 Task: Open Card Mobile App Design Review in Board Newsletter Optimization Software to Workspace Event Production Services and add a team member Softage.4@softage.net, a label Purple, a checklist Podcasting, an attachment from your onedrive, a color Purple and finally, add a card description 'Create and send out employee engagement survey on company benefits' and a comment 'Let us approach this task with a sense of empowerment and autonomy, recognizing that we have the ability to make a difference.'. Add a start date 'Jan 04, 1900' with a due date 'Jan 11, 1900'
Action: Mouse moved to (293, 167)
Screenshot: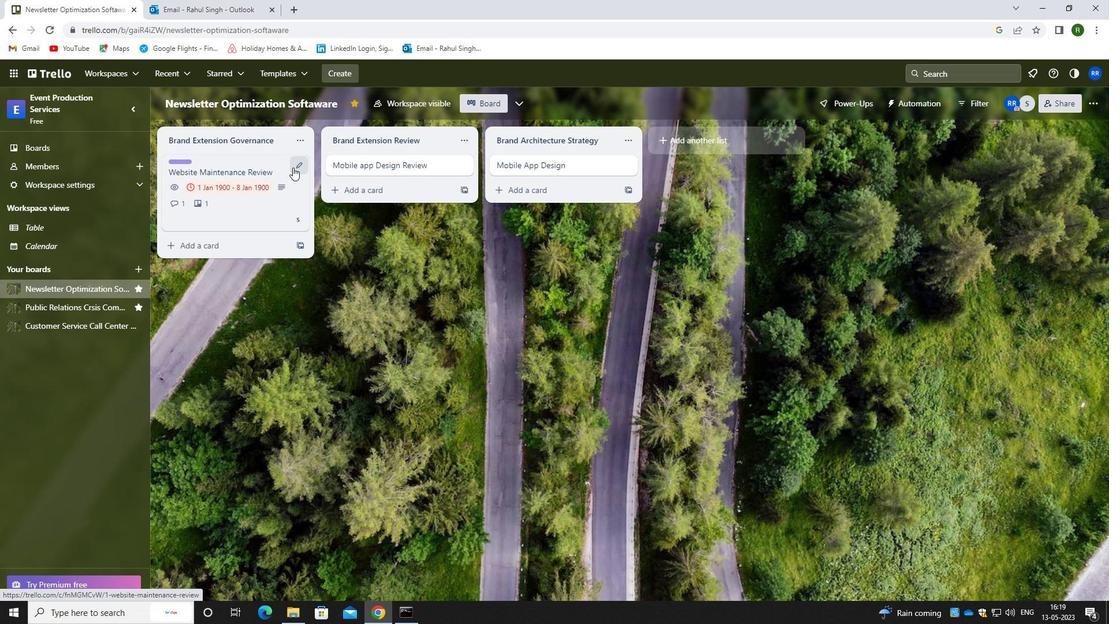 
Action: Mouse pressed left at (293, 167)
Screenshot: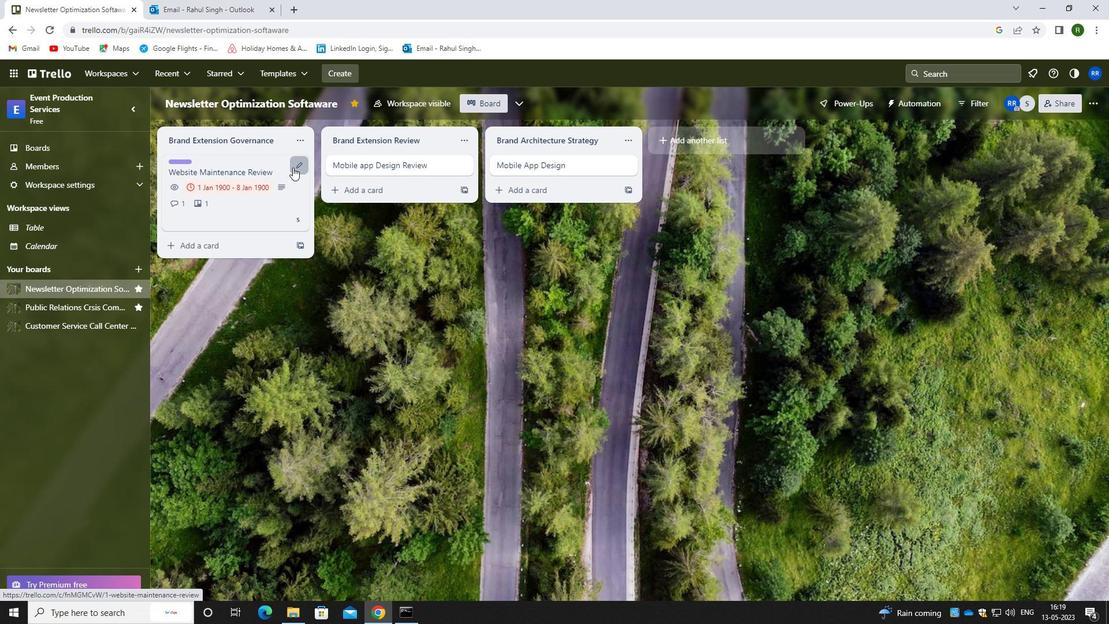 
Action: Mouse moved to (331, 347)
Screenshot: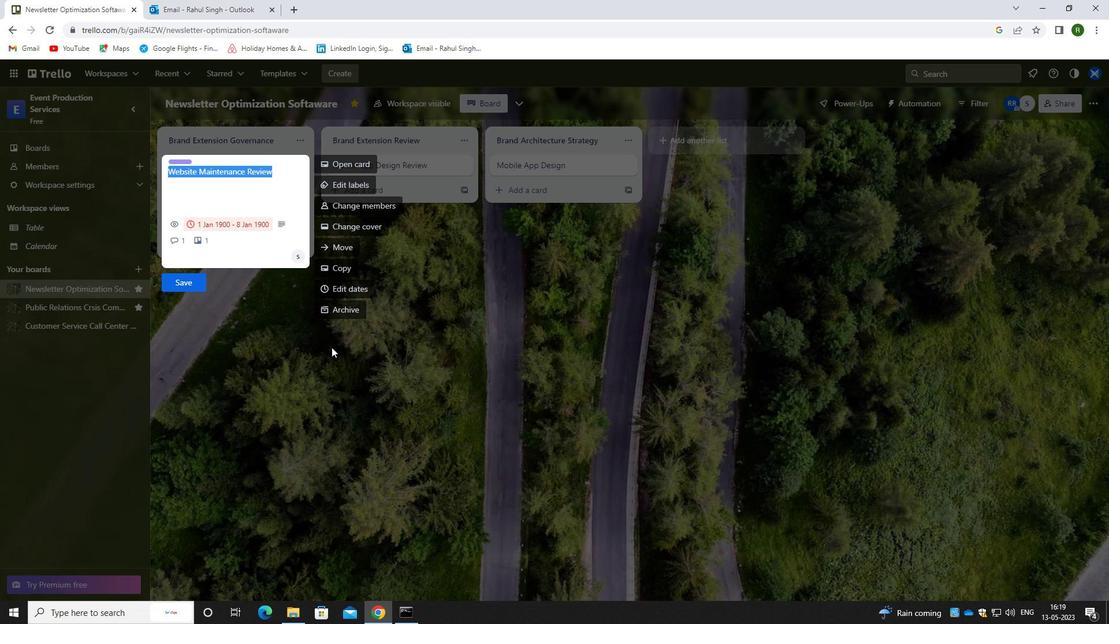 
Action: Mouse pressed left at (331, 347)
Screenshot: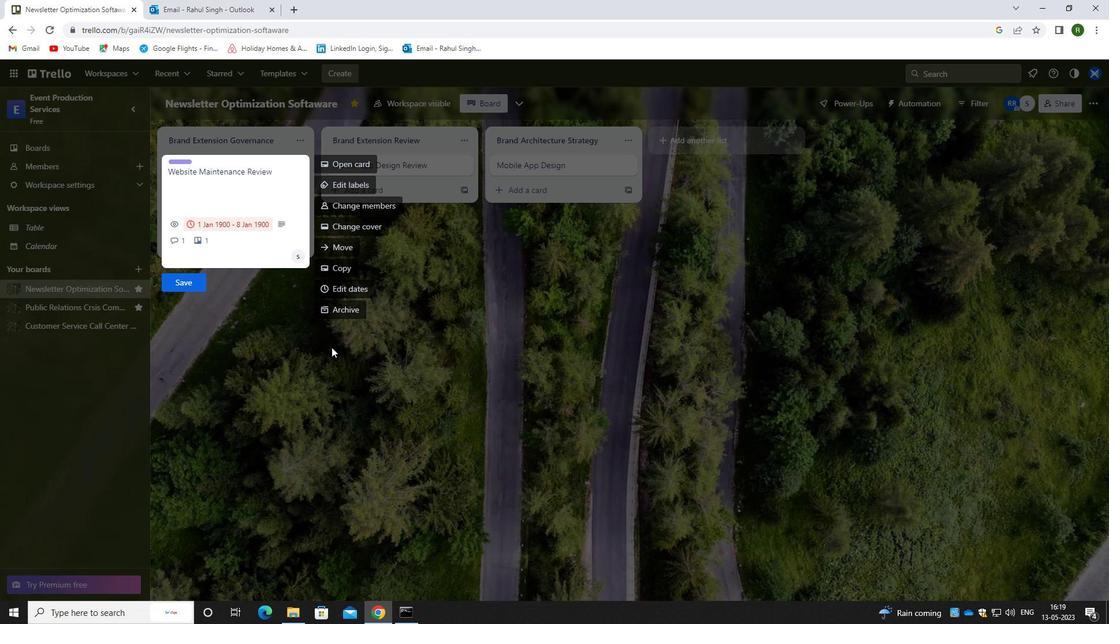 
Action: Mouse moved to (457, 163)
Screenshot: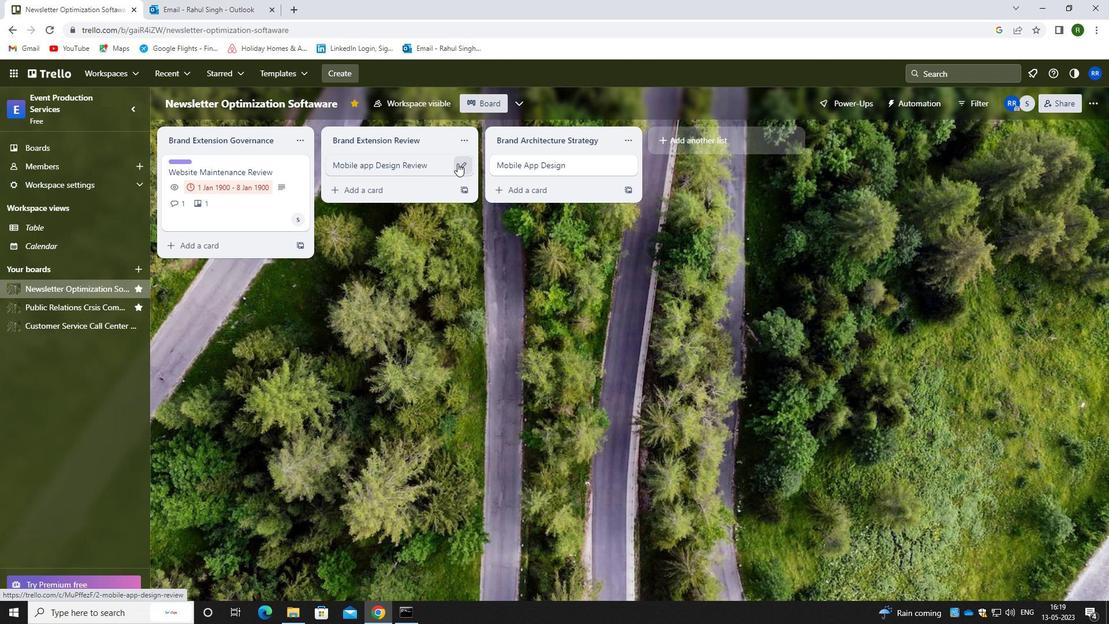 
Action: Mouse pressed left at (457, 163)
Screenshot: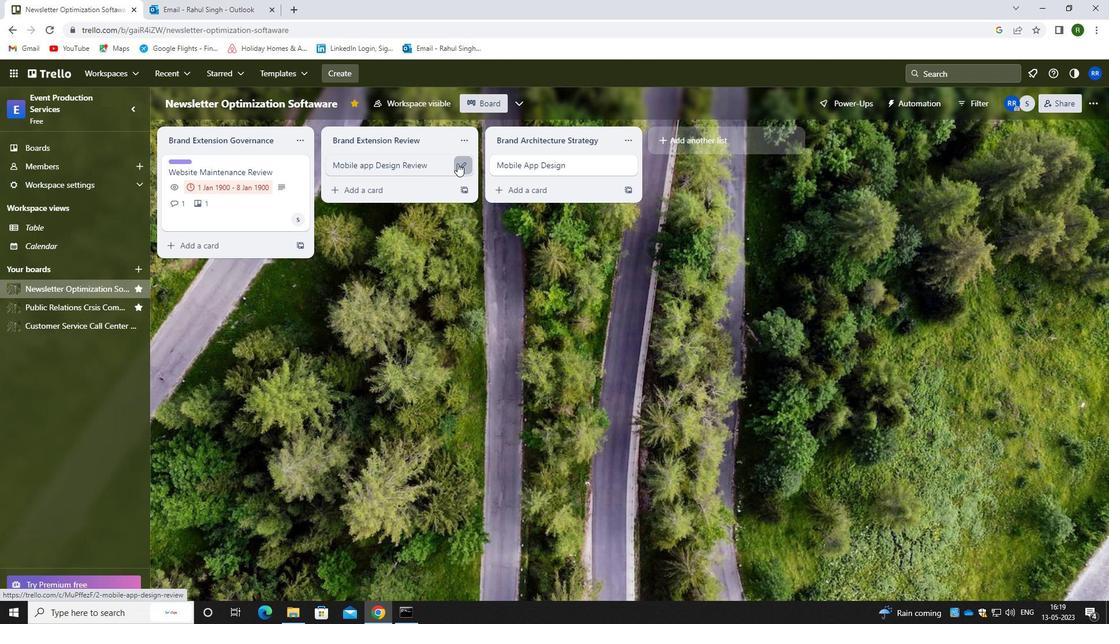 
Action: Mouse moved to (518, 170)
Screenshot: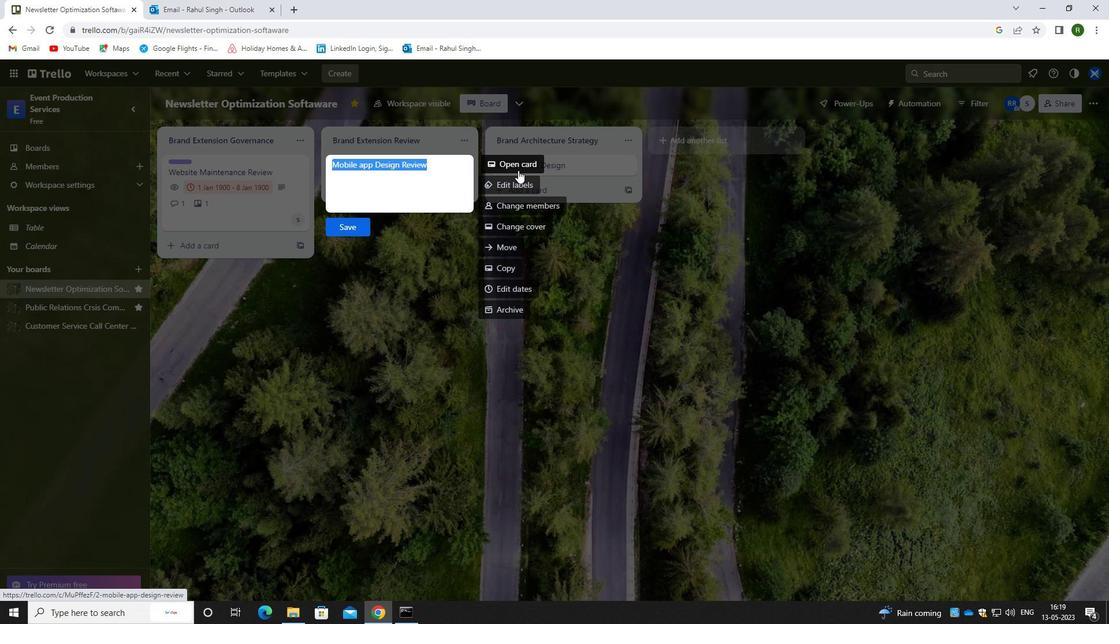 
Action: Mouse pressed left at (518, 170)
Screenshot: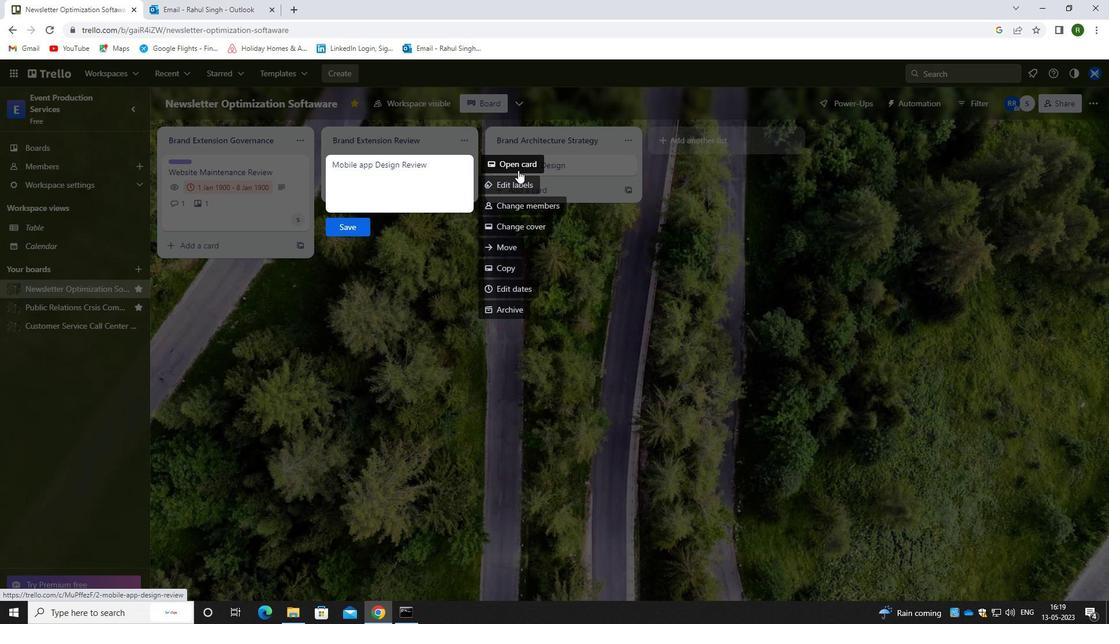 
Action: Mouse moved to (706, 202)
Screenshot: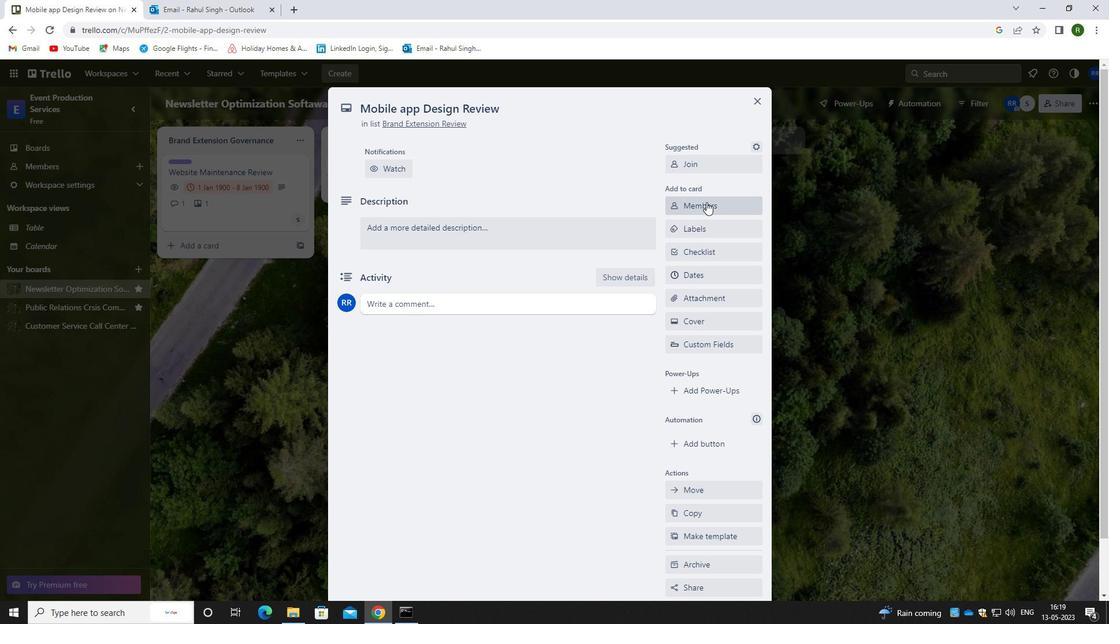 
Action: Mouse pressed left at (706, 202)
Screenshot: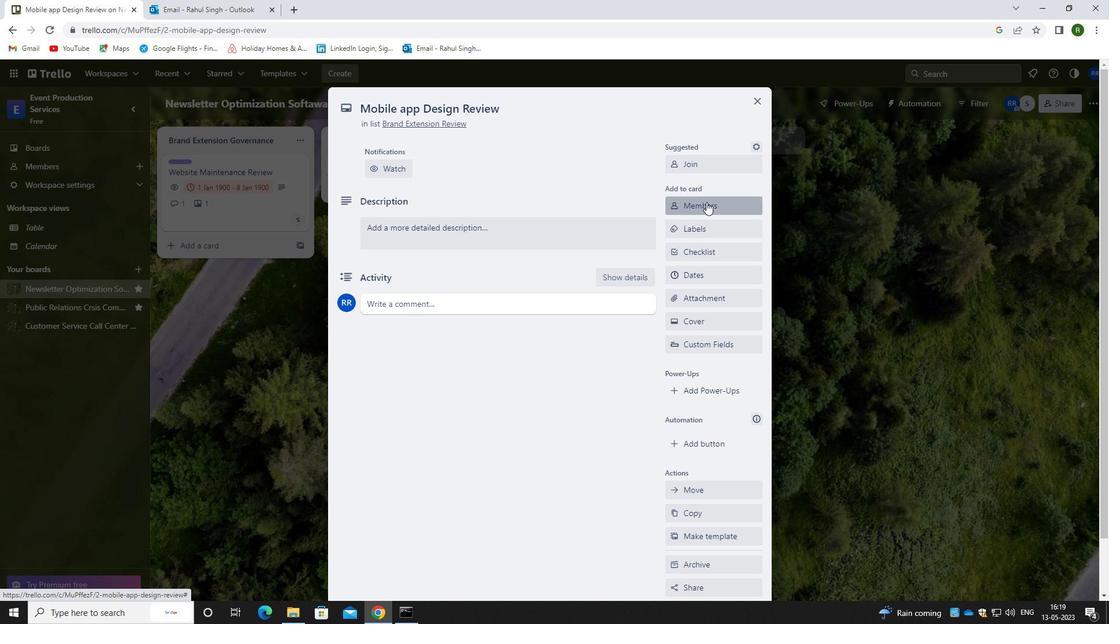 
Action: Mouse moved to (547, 207)
Screenshot: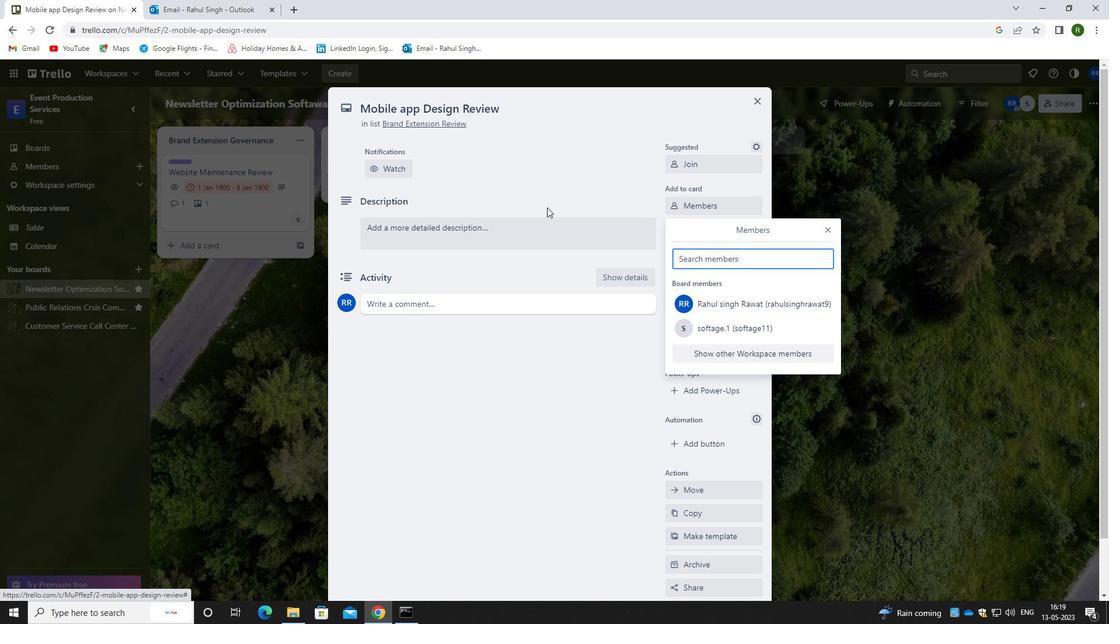 
Action: Key pressed <Key.caps_lock>s<Key.caps_lock>oftage.4<Key.shift>@SOFTAGE.NET
Screenshot: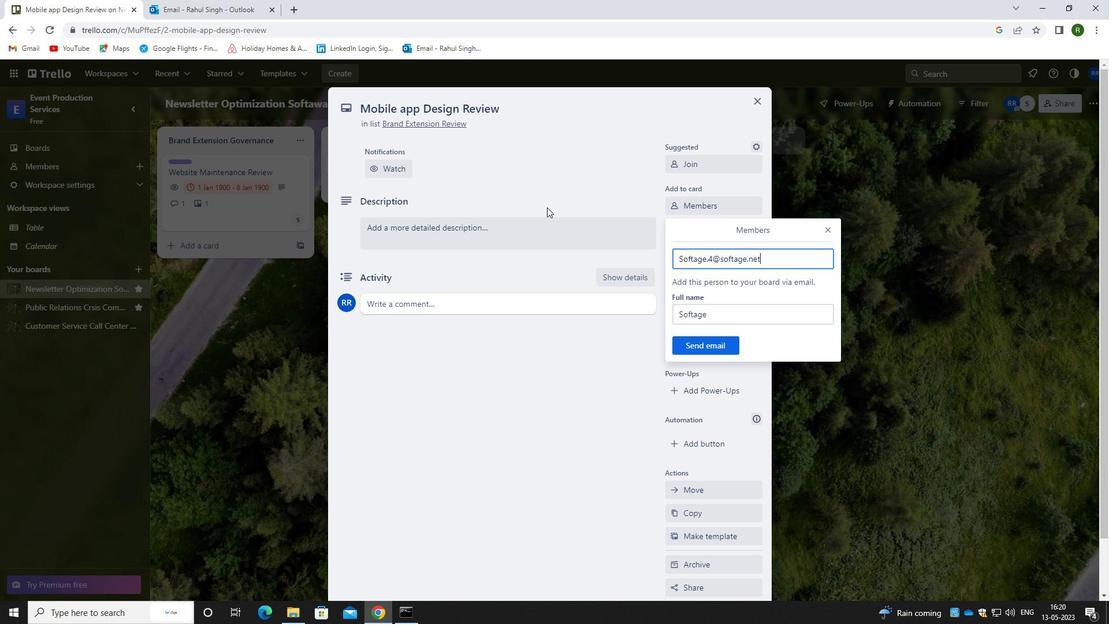 
Action: Mouse moved to (699, 347)
Screenshot: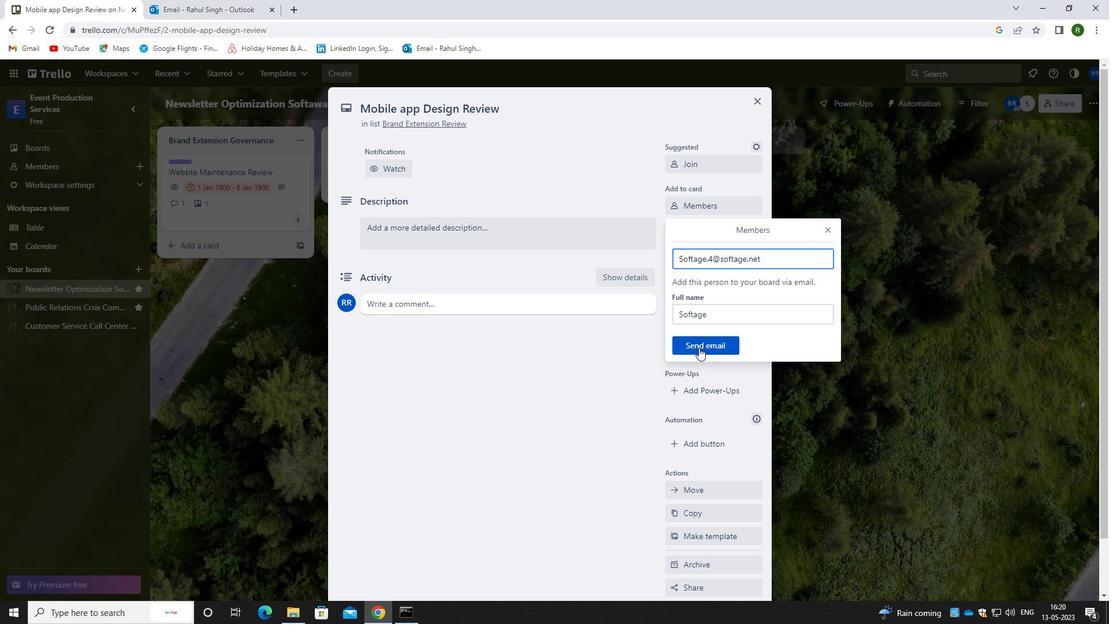 
Action: Mouse pressed left at (699, 347)
Screenshot: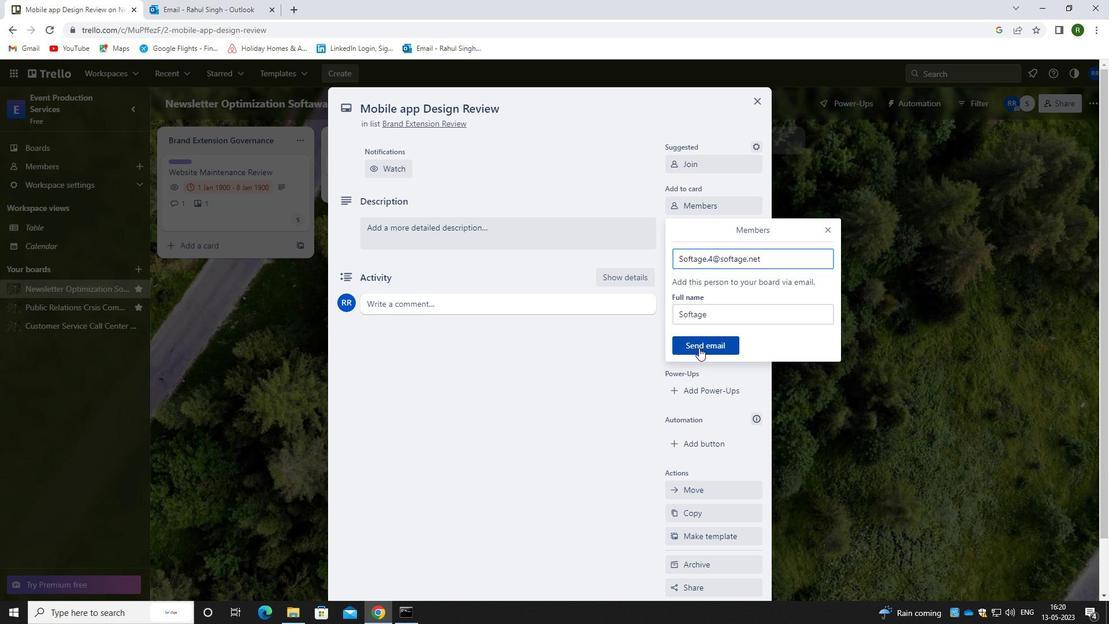 
Action: Mouse moved to (498, 361)
Screenshot: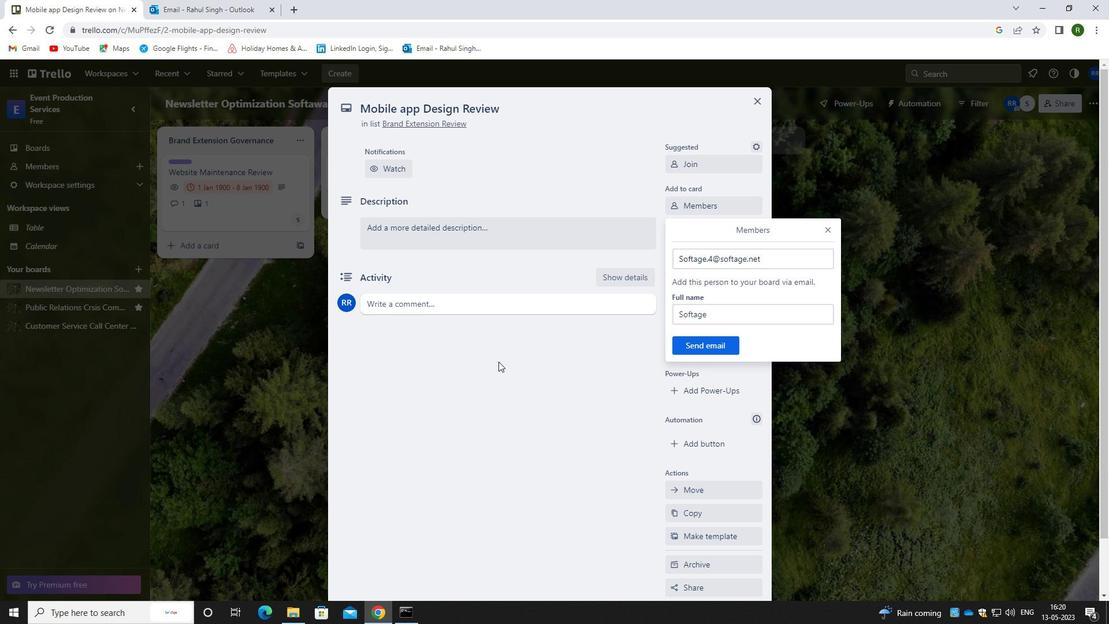 
Action: Mouse pressed left at (498, 361)
Screenshot: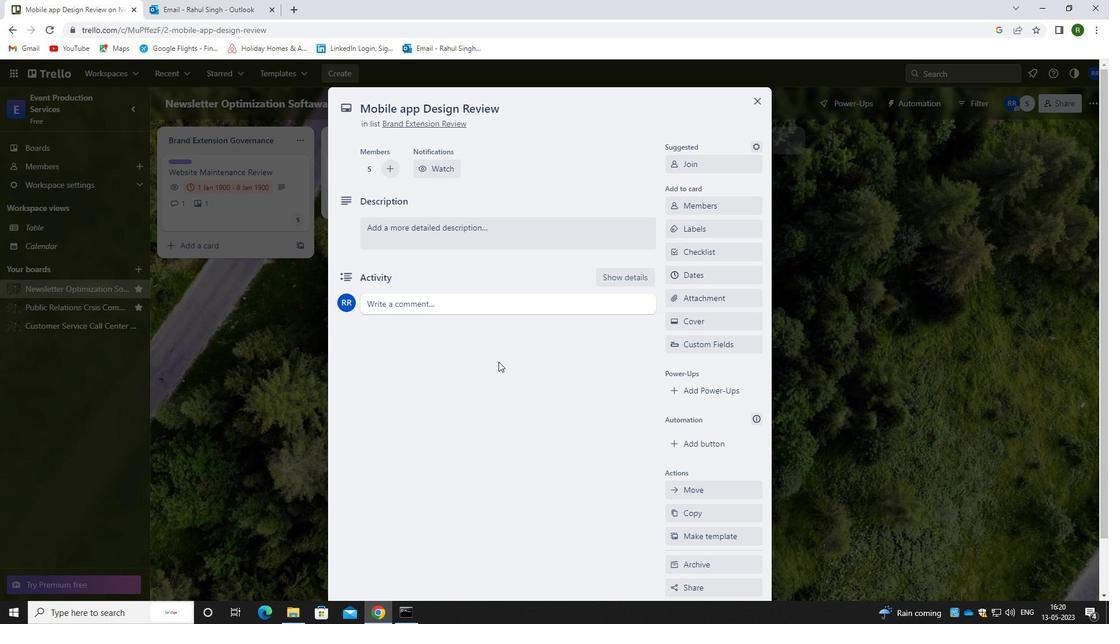 
Action: Mouse moved to (702, 229)
Screenshot: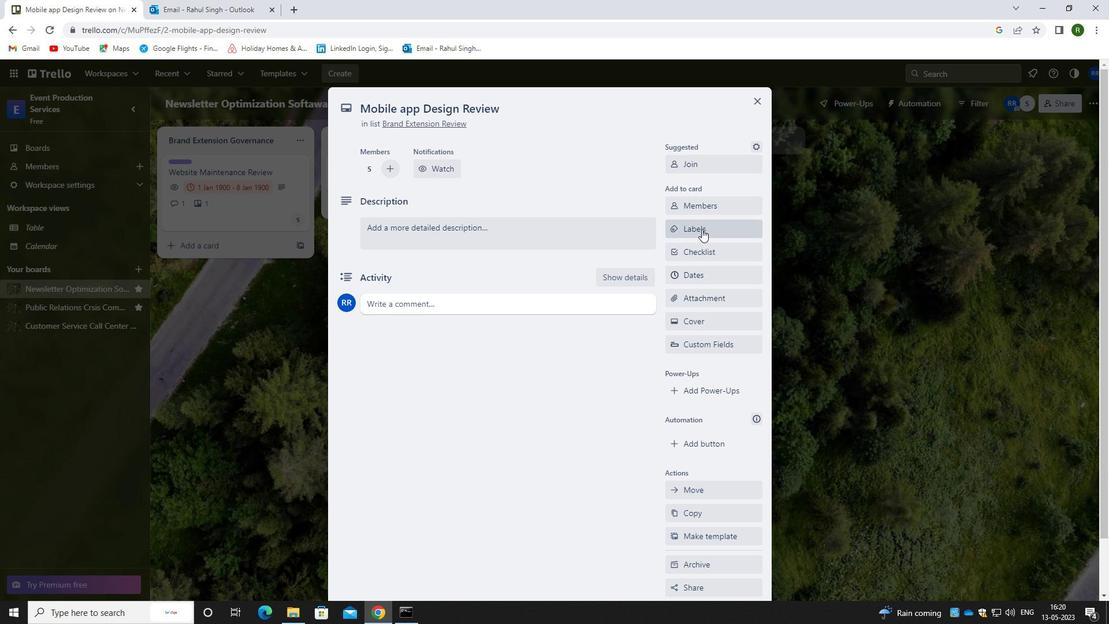 
Action: Mouse pressed left at (702, 229)
Screenshot: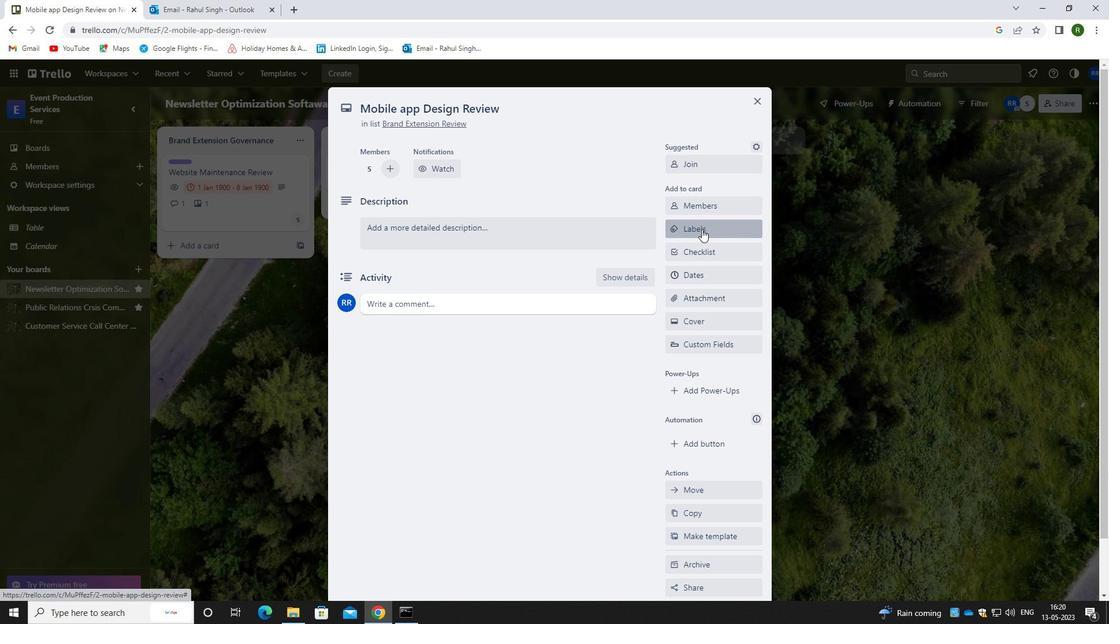 
Action: Mouse moved to (644, 342)
Screenshot: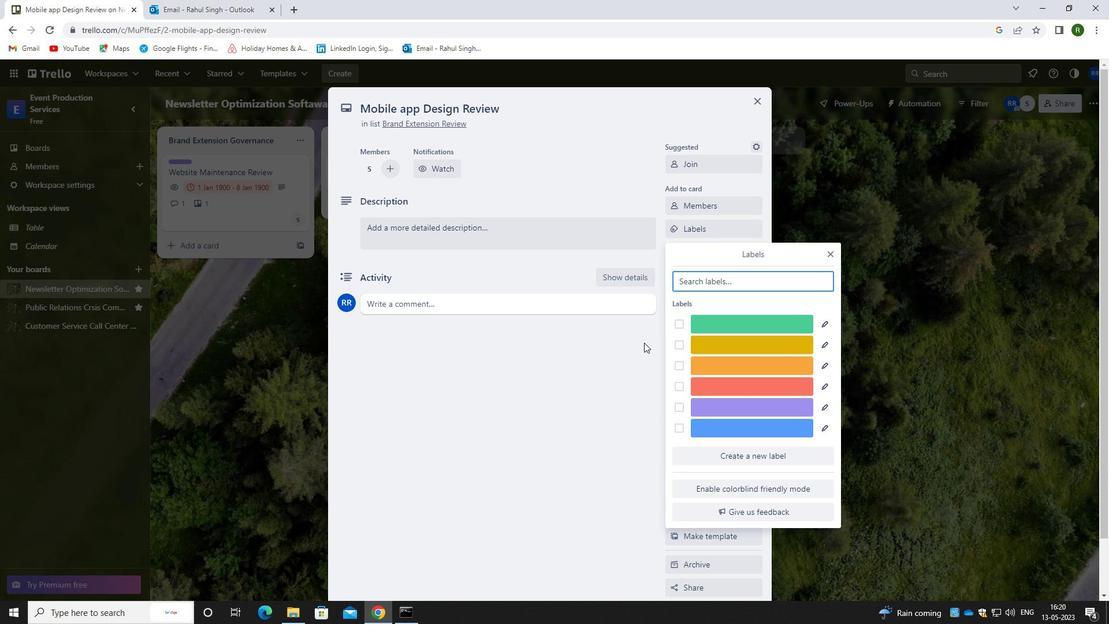 
Action: Key pressed PURPLE
Screenshot: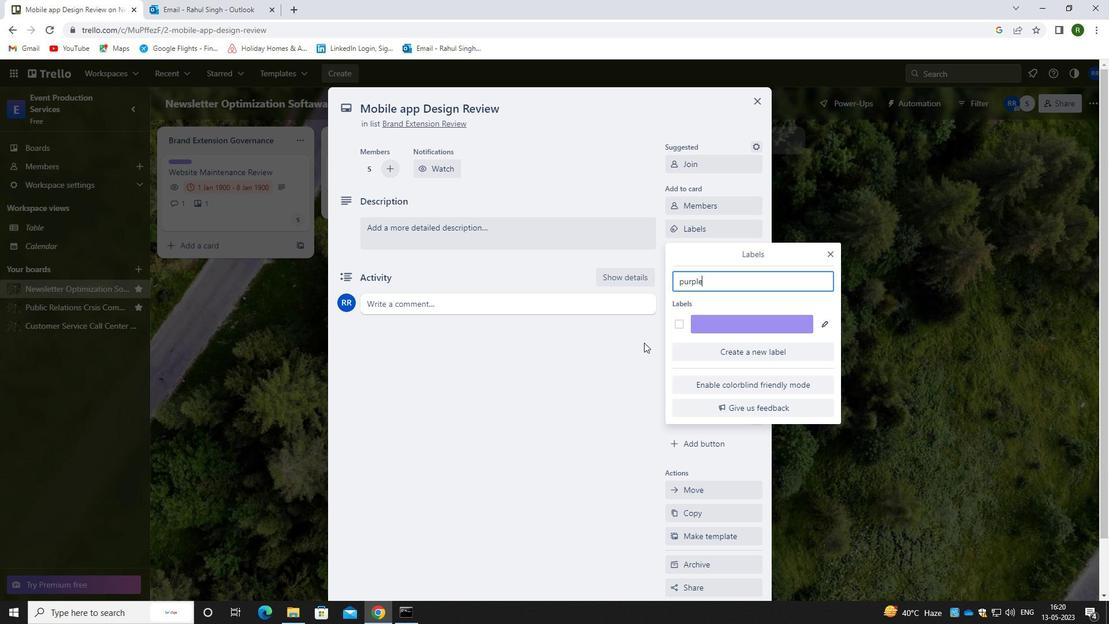 
Action: Mouse moved to (681, 327)
Screenshot: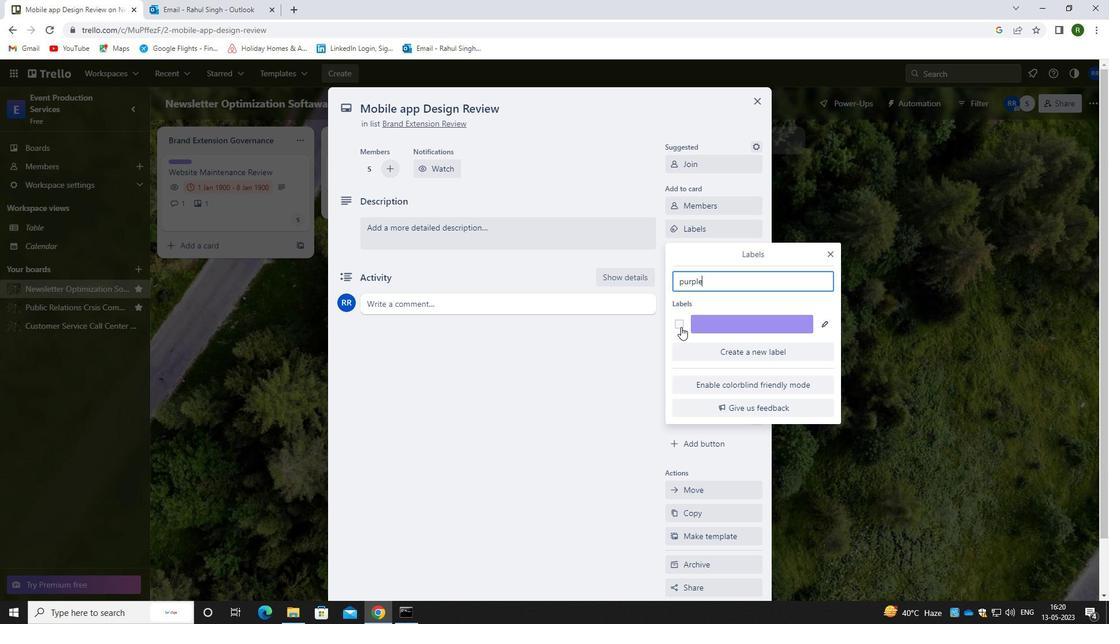 
Action: Mouse pressed left at (681, 327)
Screenshot: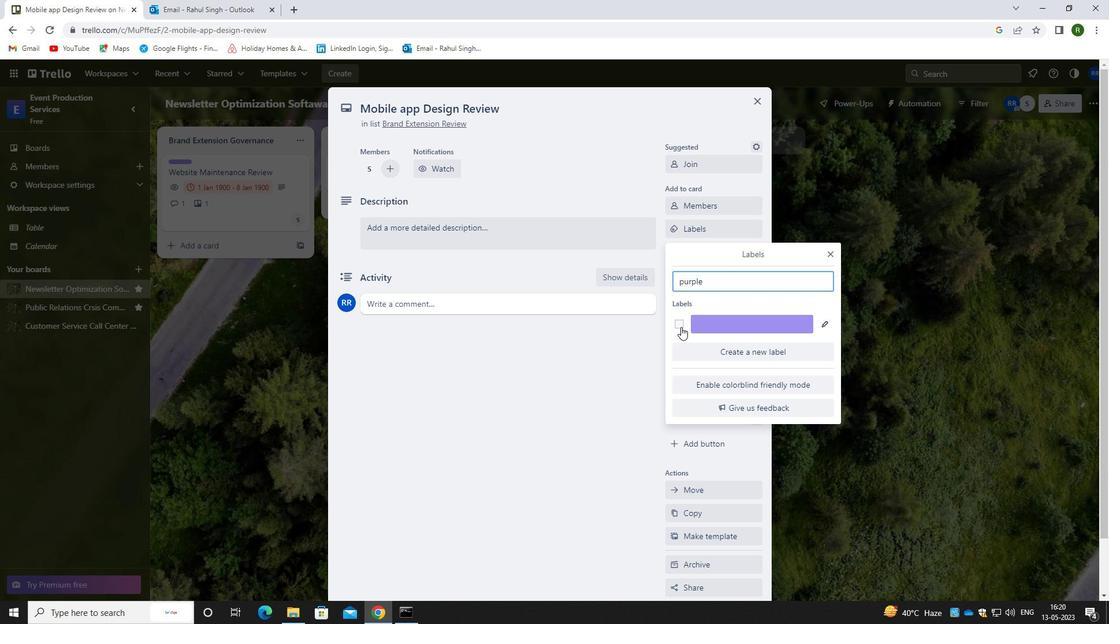 
Action: Mouse moved to (567, 385)
Screenshot: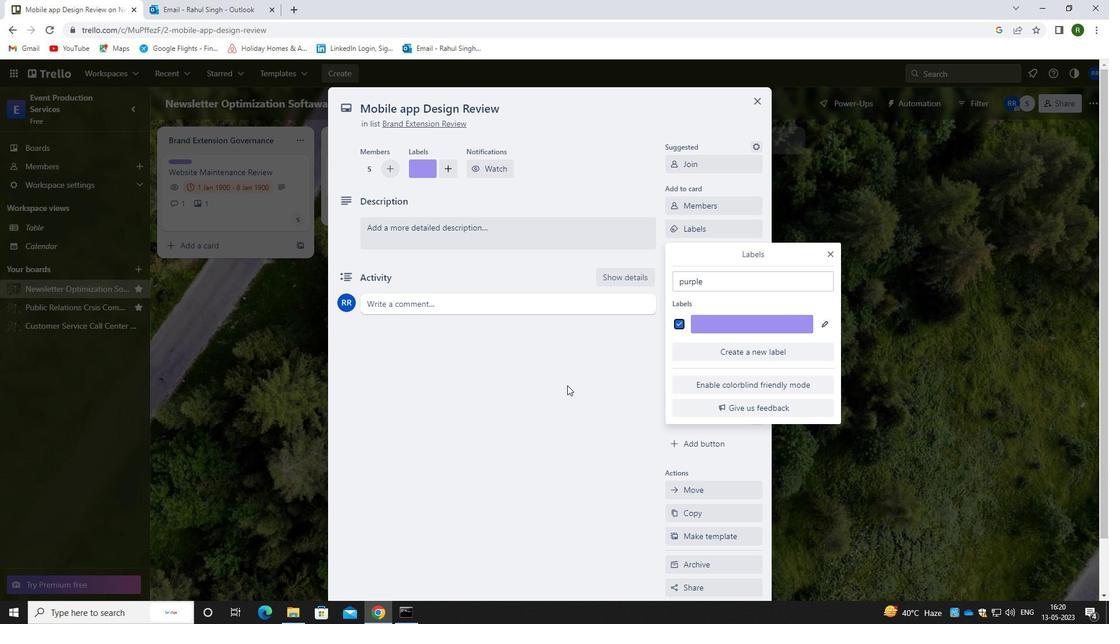 
Action: Mouse pressed left at (567, 385)
Screenshot: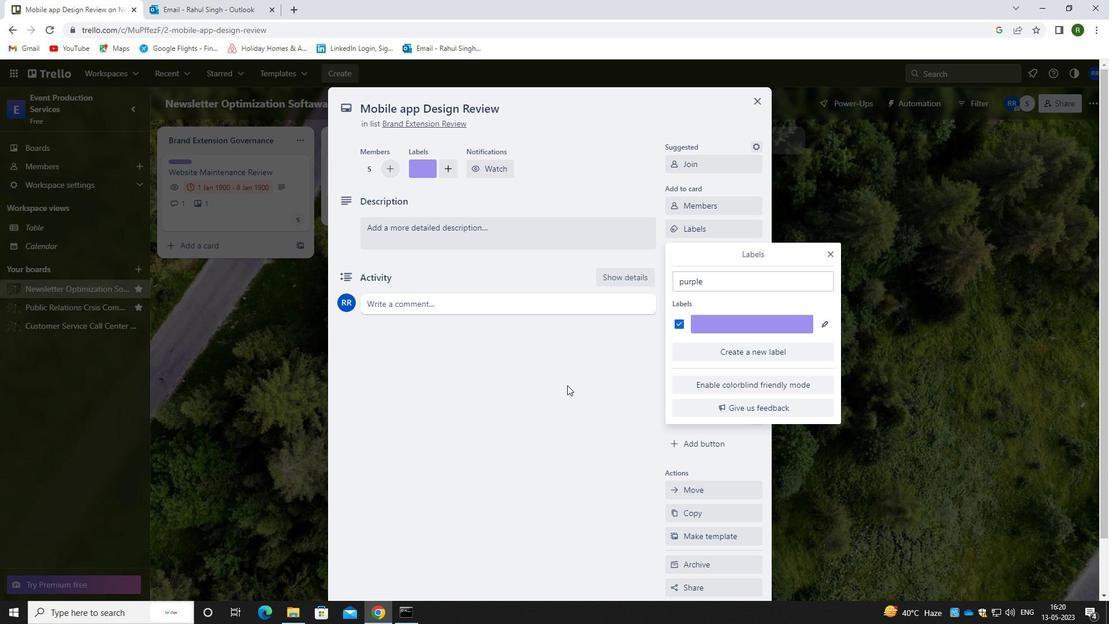 
Action: Mouse moved to (704, 252)
Screenshot: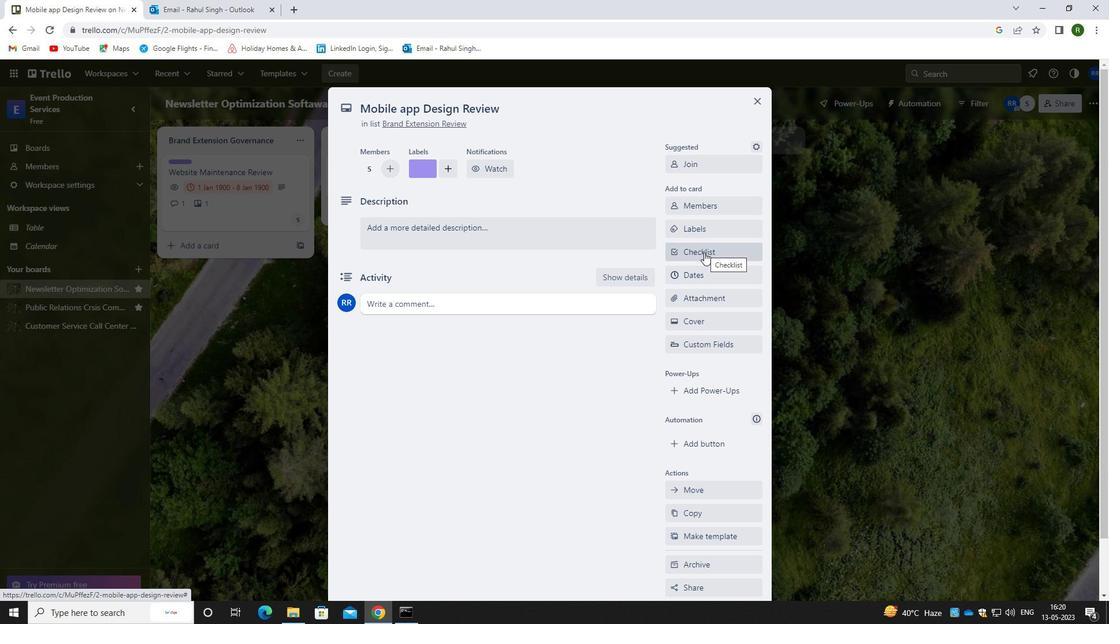 
Action: Mouse pressed left at (704, 252)
Screenshot: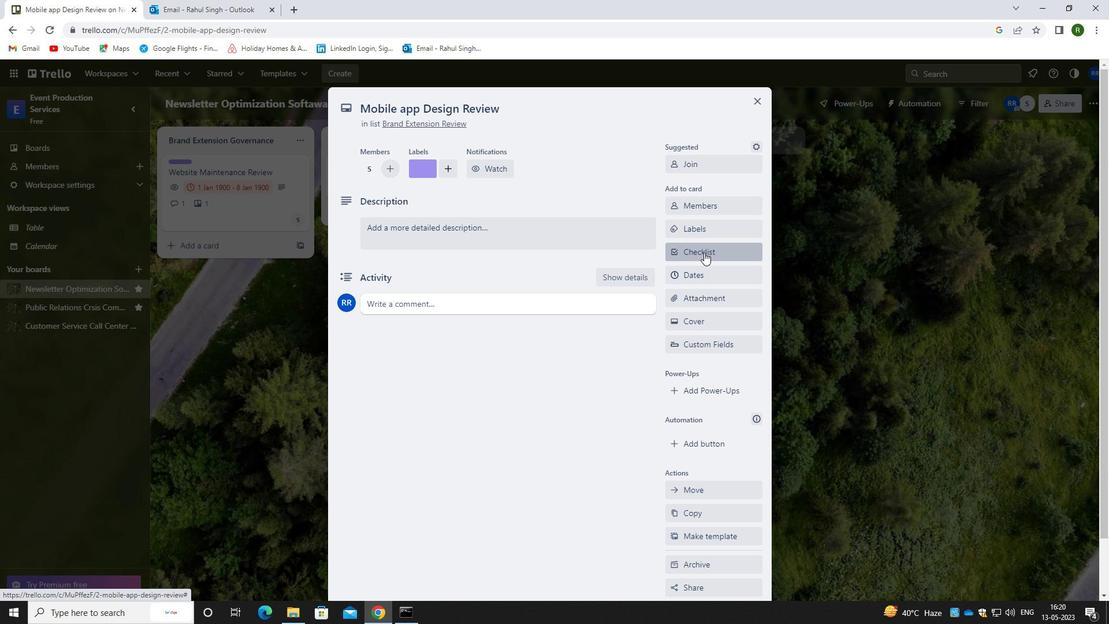 
Action: Mouse moved to (672, 263)
Screenshot: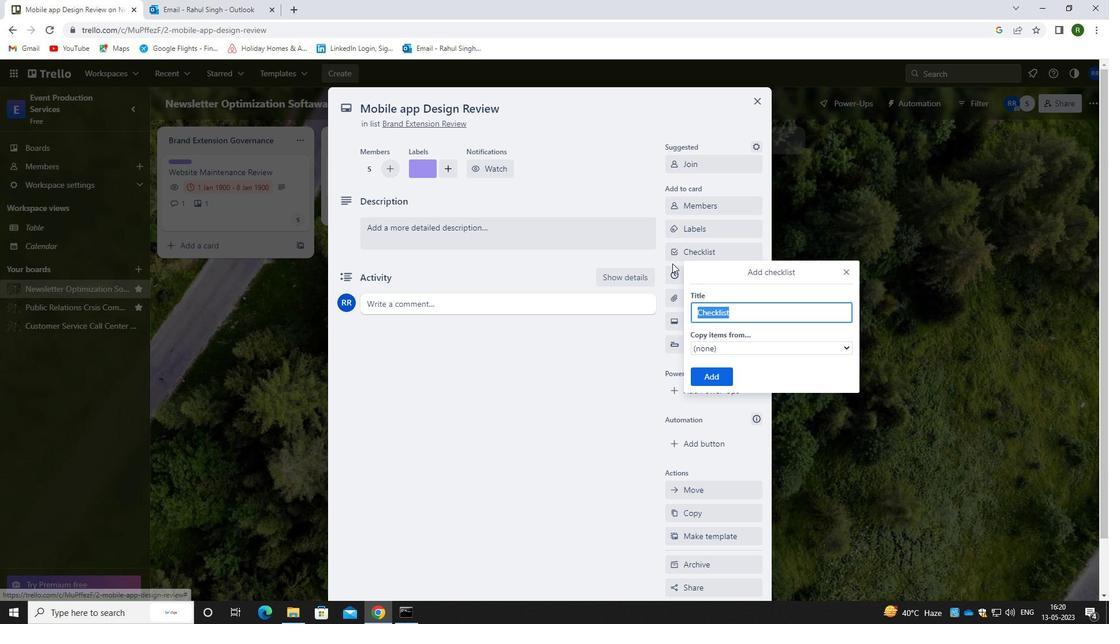 
Action: Key pressed <Key.shift>PODCASTING
Screenshot: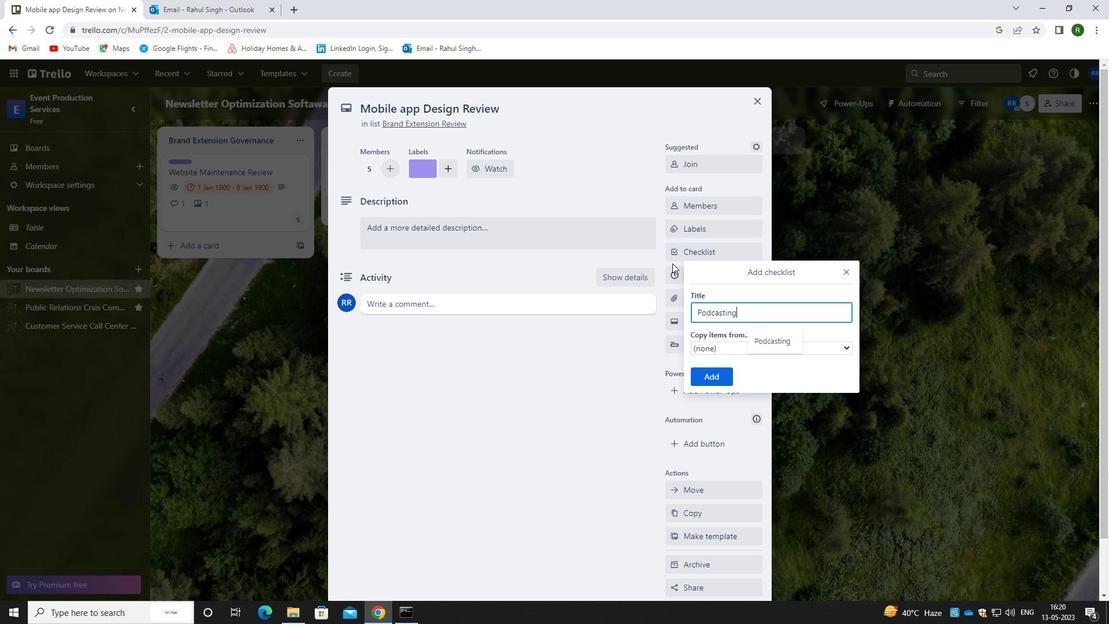 
Action: Mouse moved to (722, 376)
Screenshot: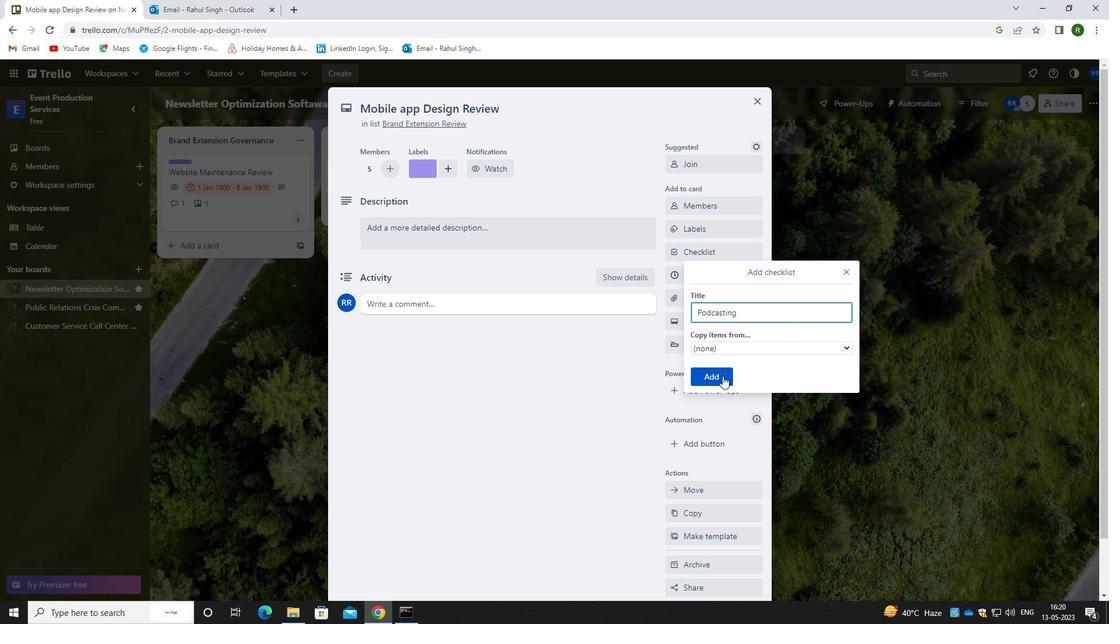 
Action: Mouse pressed left at (722, 376)
Screenshot: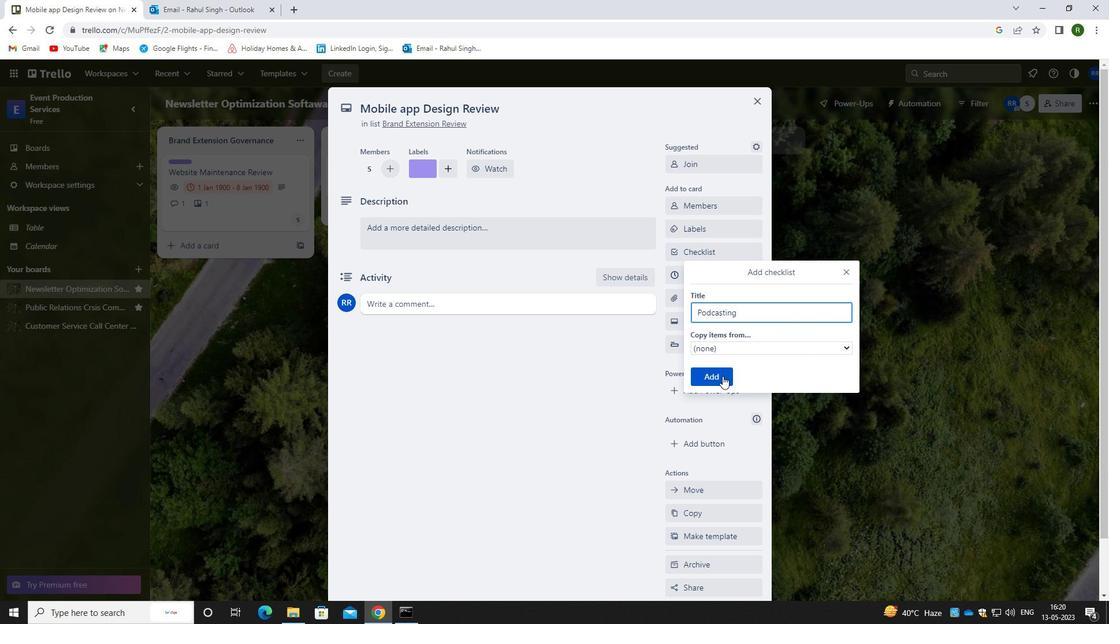 
Action: Mouse moved to (703, 297)
Screenshot: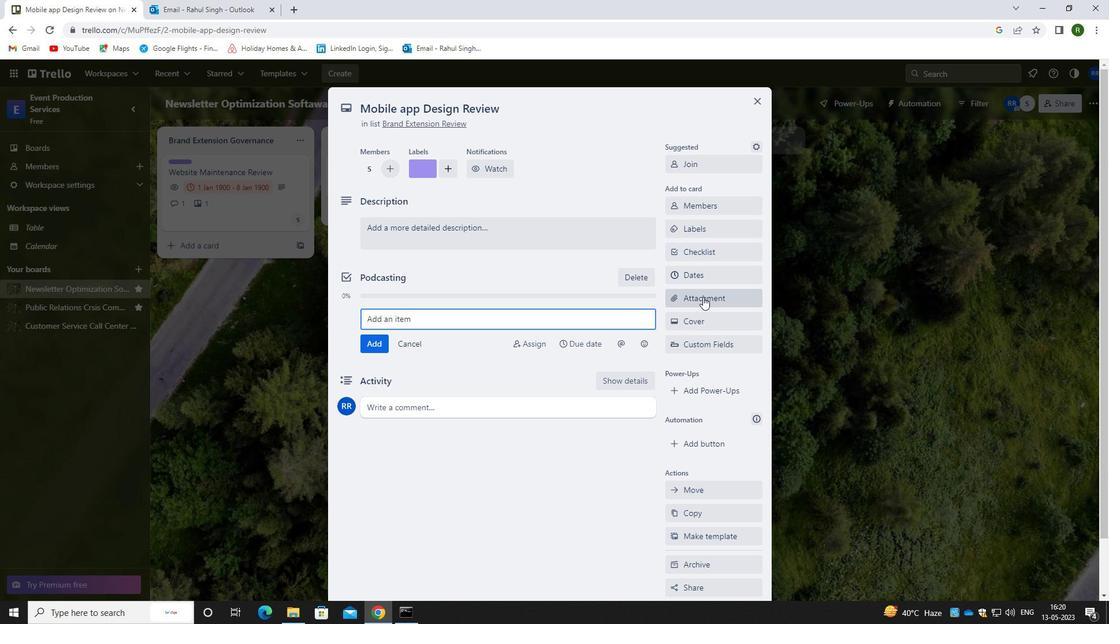 
Action: Mouse pressed left at (703, 297)
Screenshot: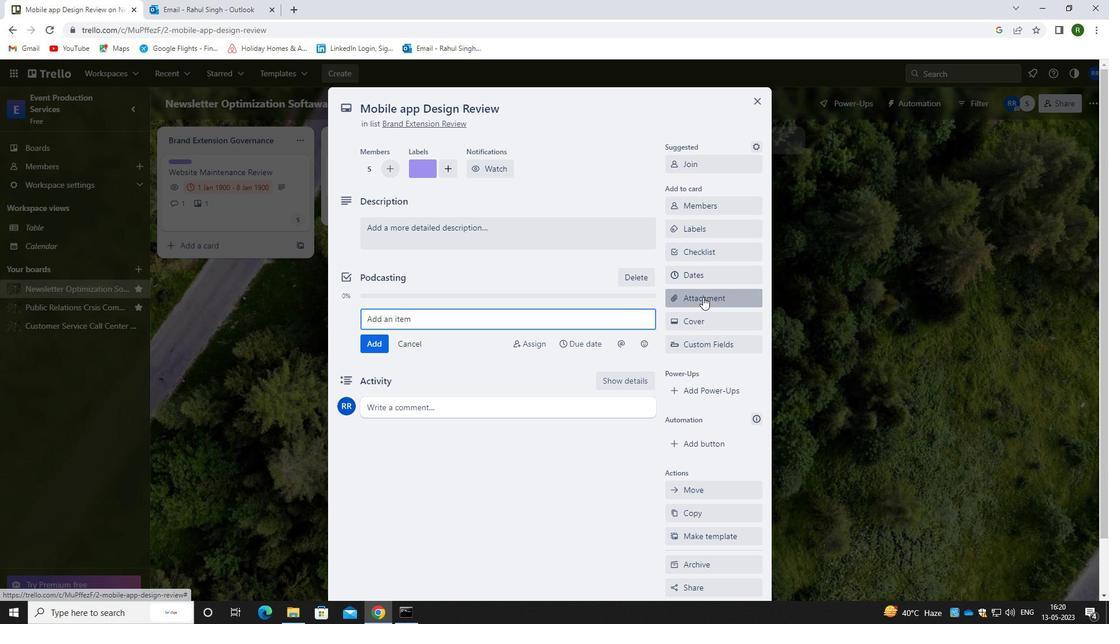 
Action: Mouse moved to (705, 437)
Screenshot: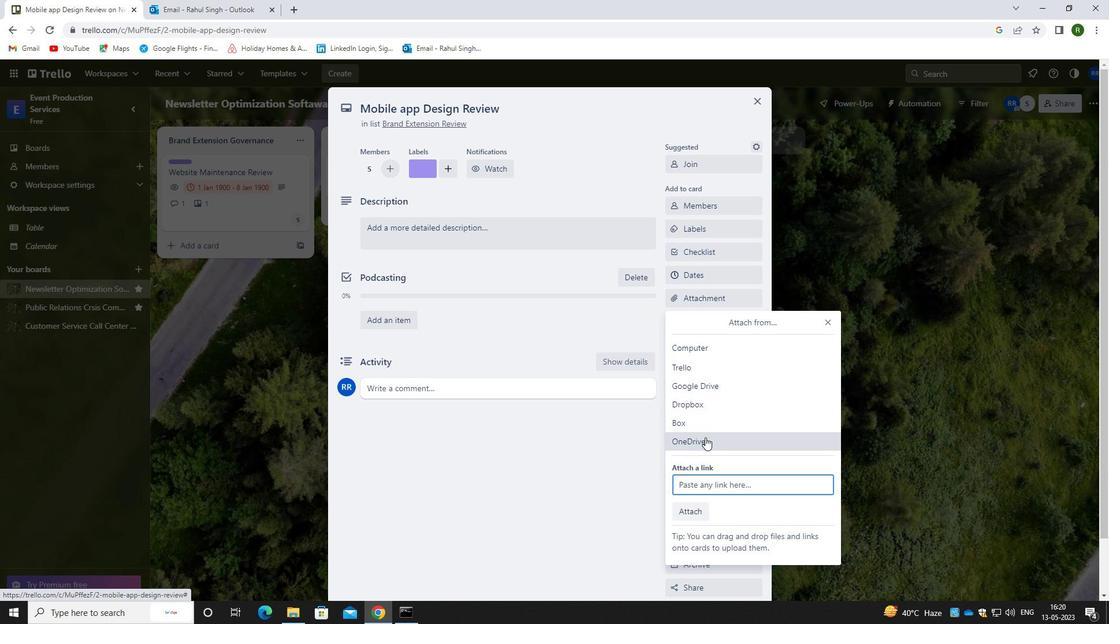 
Action: Mouse pressed left at (705, 437)
Screenshot: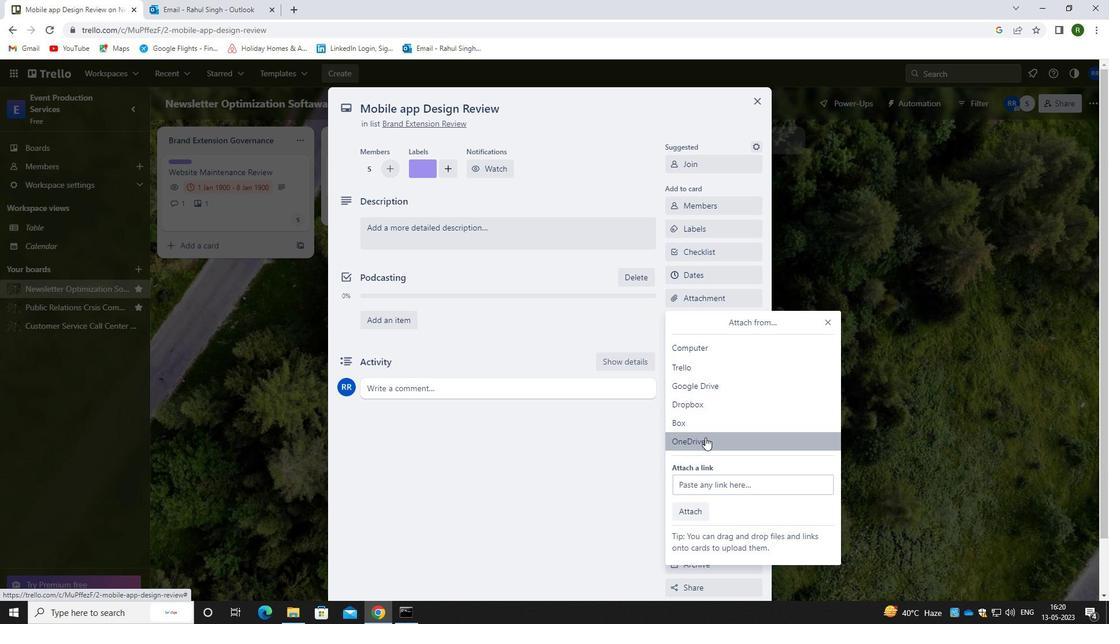 
Action: Mouse moved to (348, 423)
Screenshot: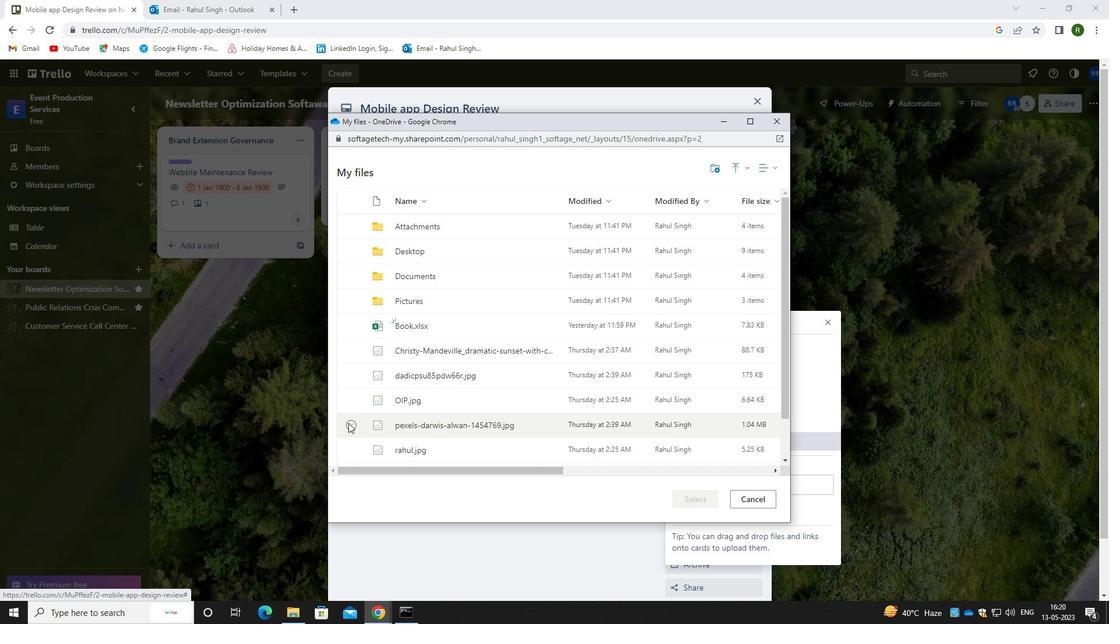 
Action: Mouse pressed left at (348, 423)
Screenshot: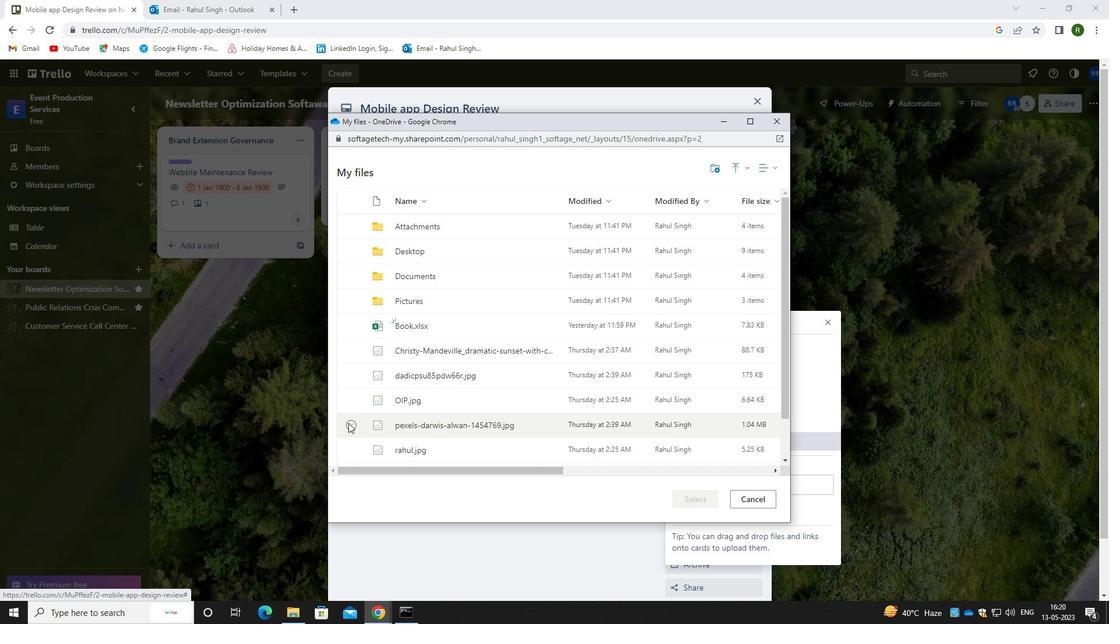 
Action: Mouse moved to (681, 502)
Screenshot: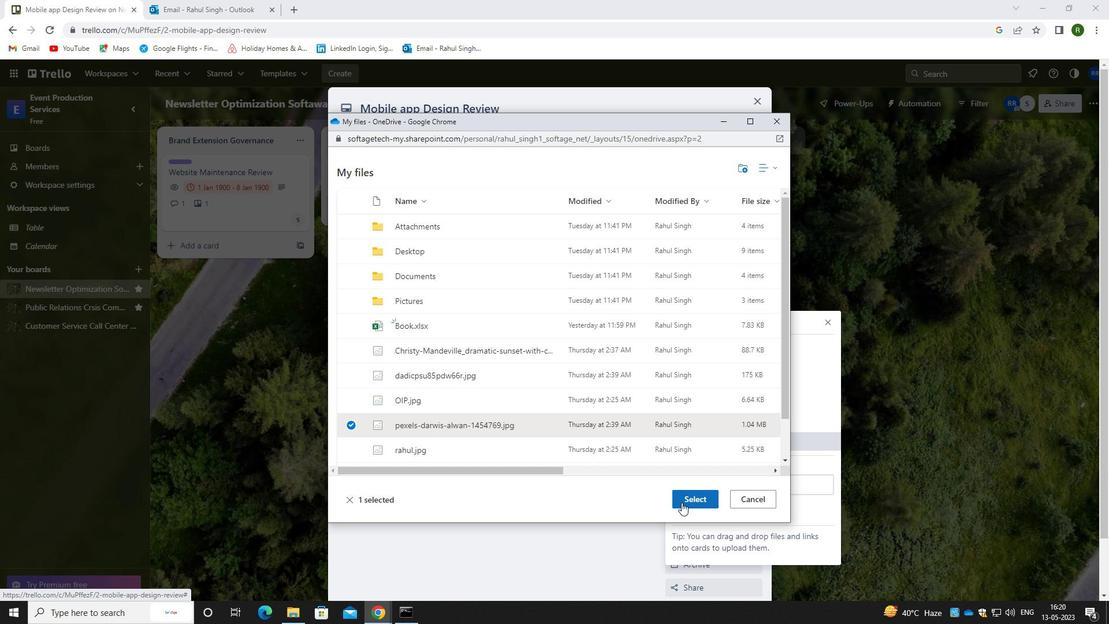
Action: Mouse pressed left at (681, 502)
Screenshot: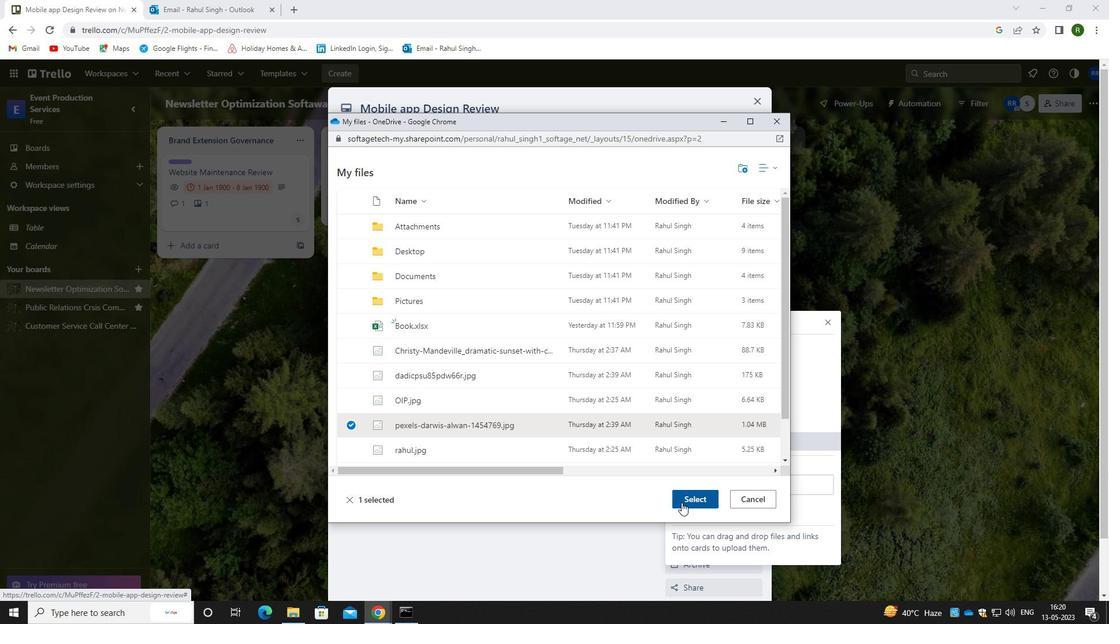 
Action: Mouse moved to (408, 234)
Screenshot: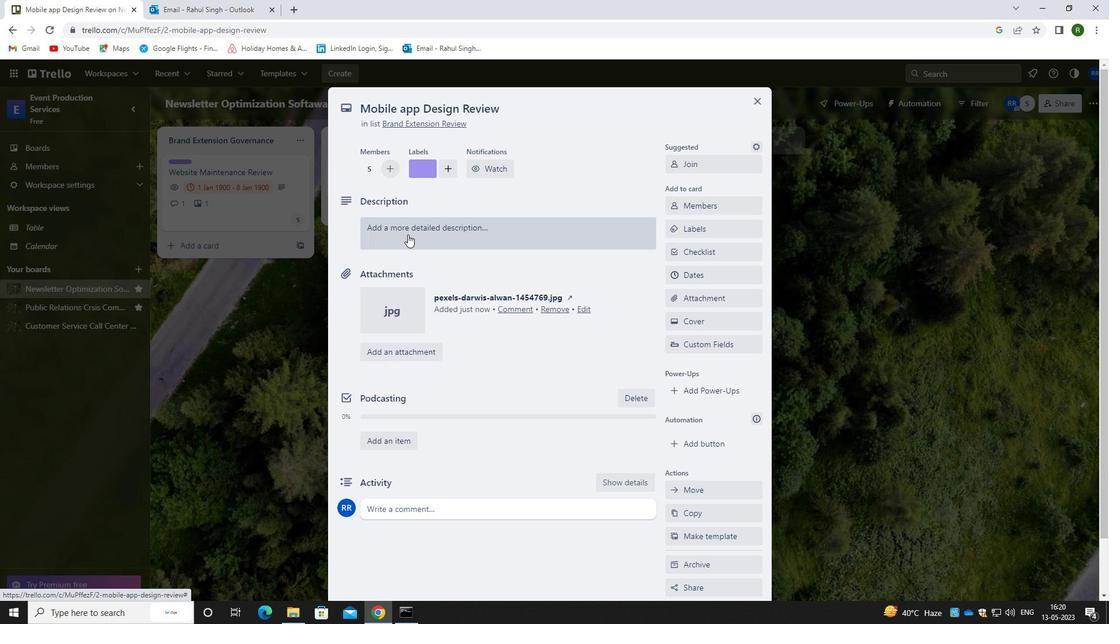 
Action: Mouse pressed left at (408, 234)
Screenshot: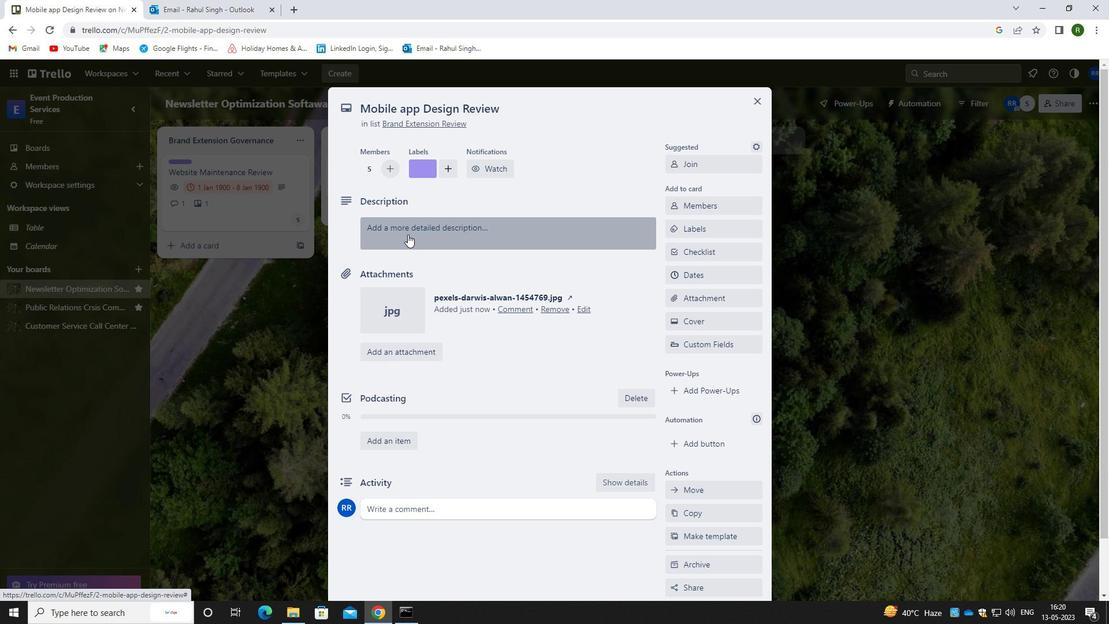 
Action: Mouse moved to (497, 275)
Screenshot: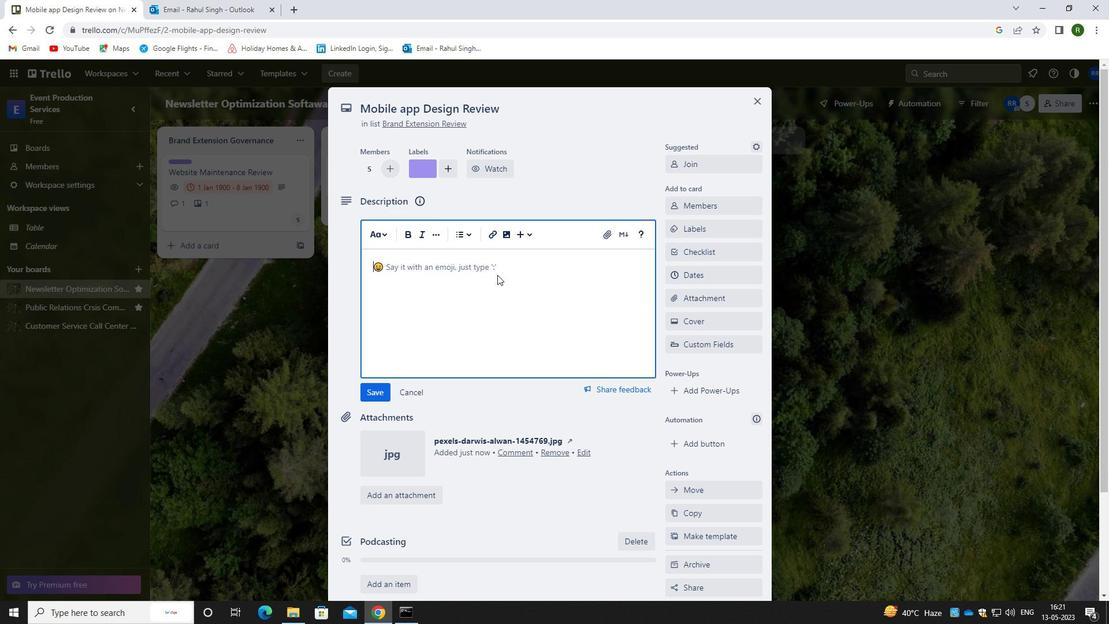 
Action: Key pressed <Key.caps_lock>C<Key.caps_lock>REATE<Key.space>AND<Key.space>SEND<Key.space>OUR<Key.backspace>T<Key.space>EMPLOYEE<Key.space>ENGAGEMENT<Key.space>U<Key.backspace>SURVEY<Key.space>ON<Key.space>COMPANY<Key.space>BENIFITS
Screenshot: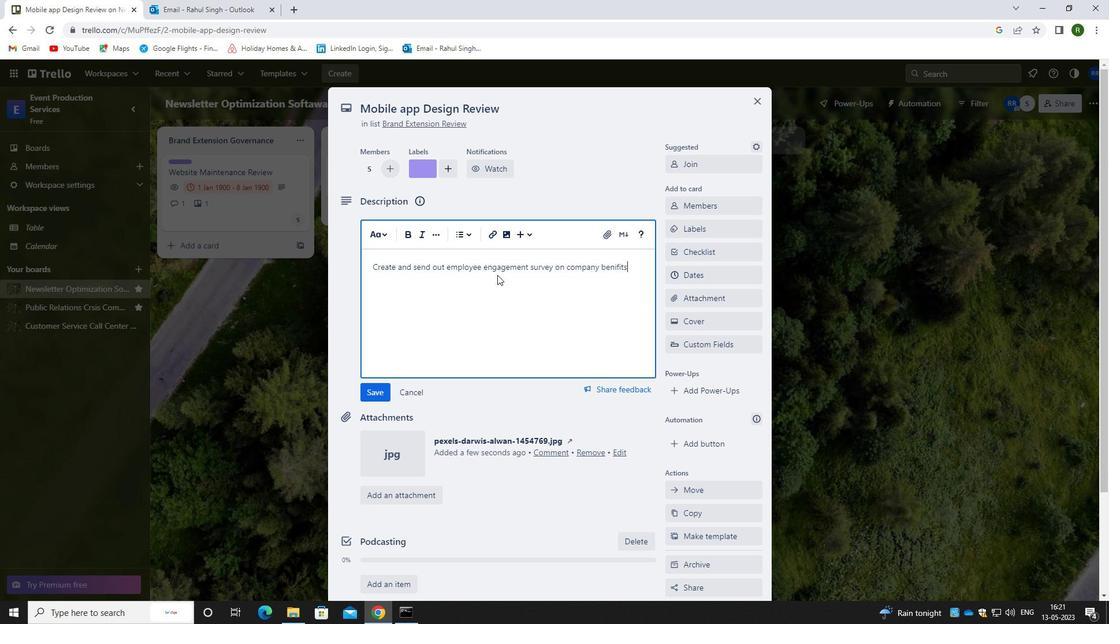 
Action: Mouse moved to (386, 397)
Screenshot: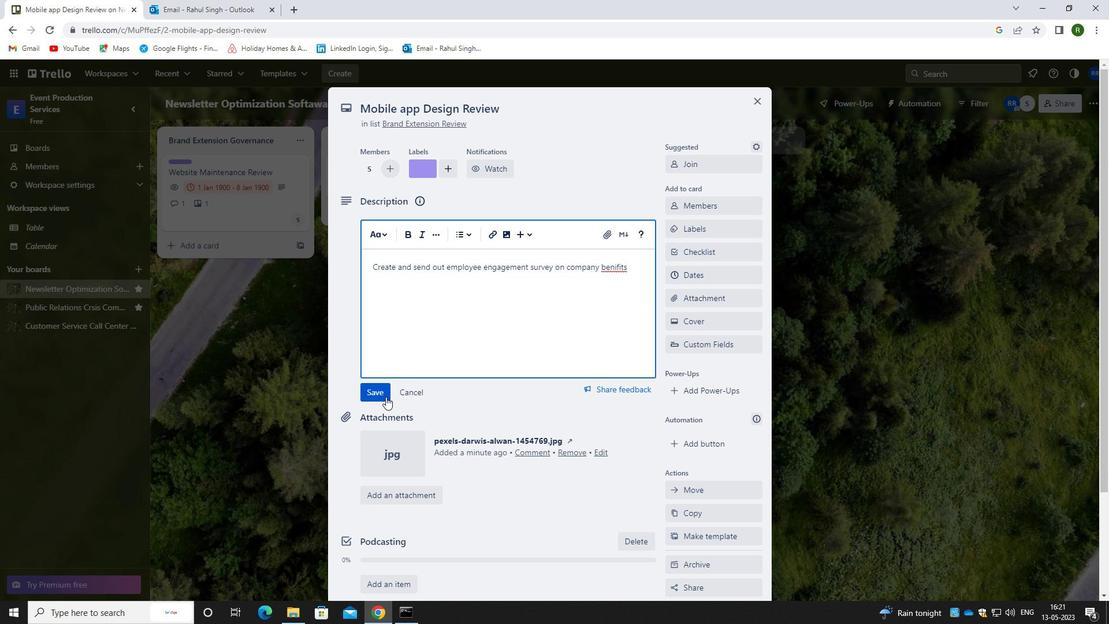 
Action: Mouse pressed left at (386, 397)
Screenshot: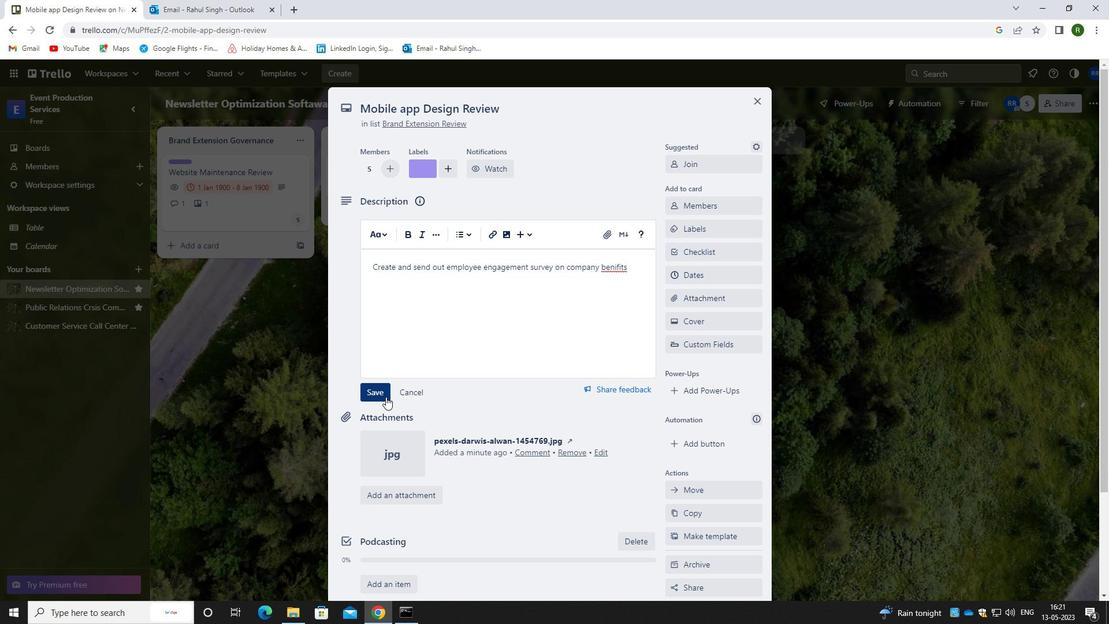
Action: Mouse moved to (391, 487)
Screenshot: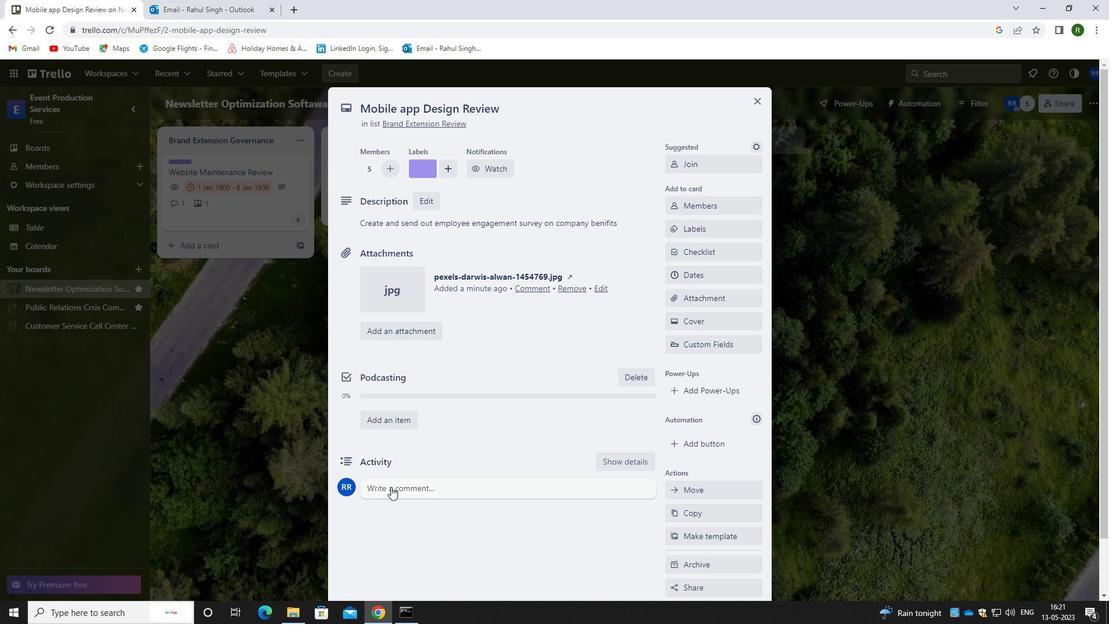 
Action: Mouse pressed left at (391, 487)
Screenshot: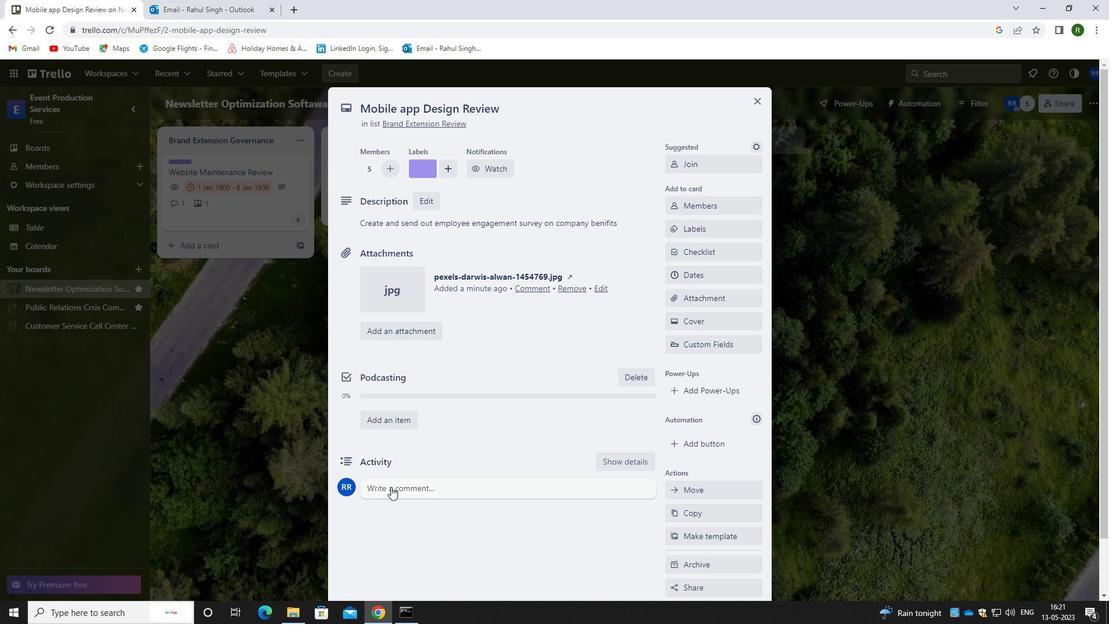 
Action: Mouse moved to (405, 510)
Screenshot: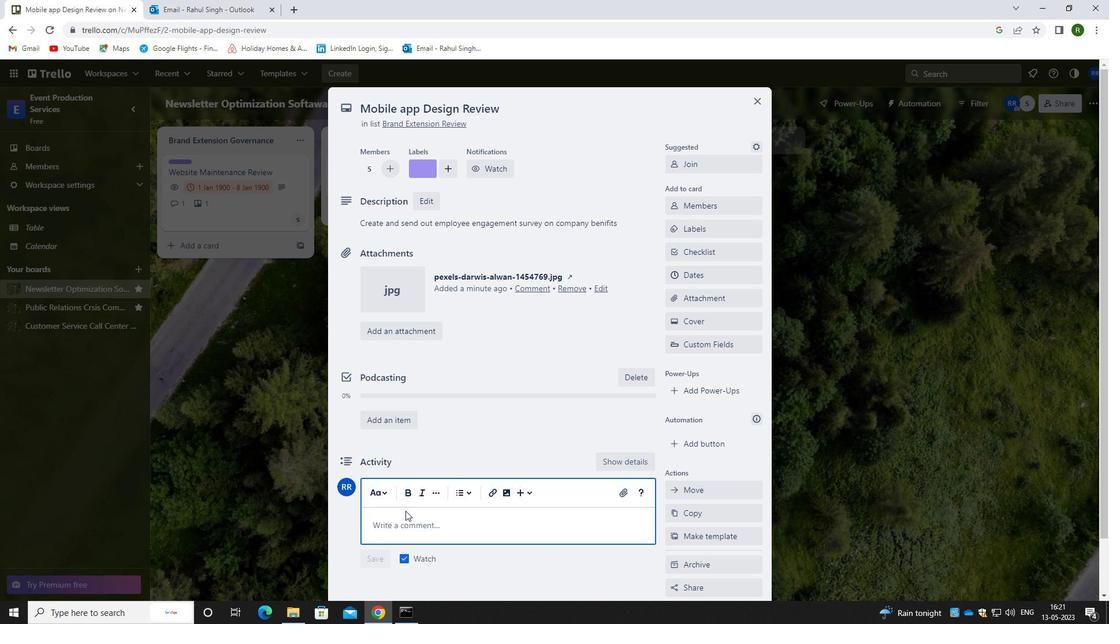 
Action: Key pressed <Key.caps_lock>L<Key.caps_lock>ET<Key.space>US<Key.space>APPROACH<Key.space>THIS<Key.space>TASK<Key.space>WITH<Key.space>A<Key.space>SENSE<Key.space>OF<Key.space>EMPOWEM<Key.backspace>RMENT<Key.space>AND<Key.space>AUTONOMY,<Key.space>RECOGNIZING<Key.space>THAT<Key.space>WE<Key.space>HAVE<Key.space>HAVE<Key.space>THE<Key.backspace><Key.backspace><Key.backspace><Key.backspace><Key.backspace><Key.backspace><Key.backspace><Key.backspace>THE<Key.space>ABILITY<Key.space>TO<Key.space>MAKE<Key.space>A<Key.space>DIFFERENCE.
Screenshot: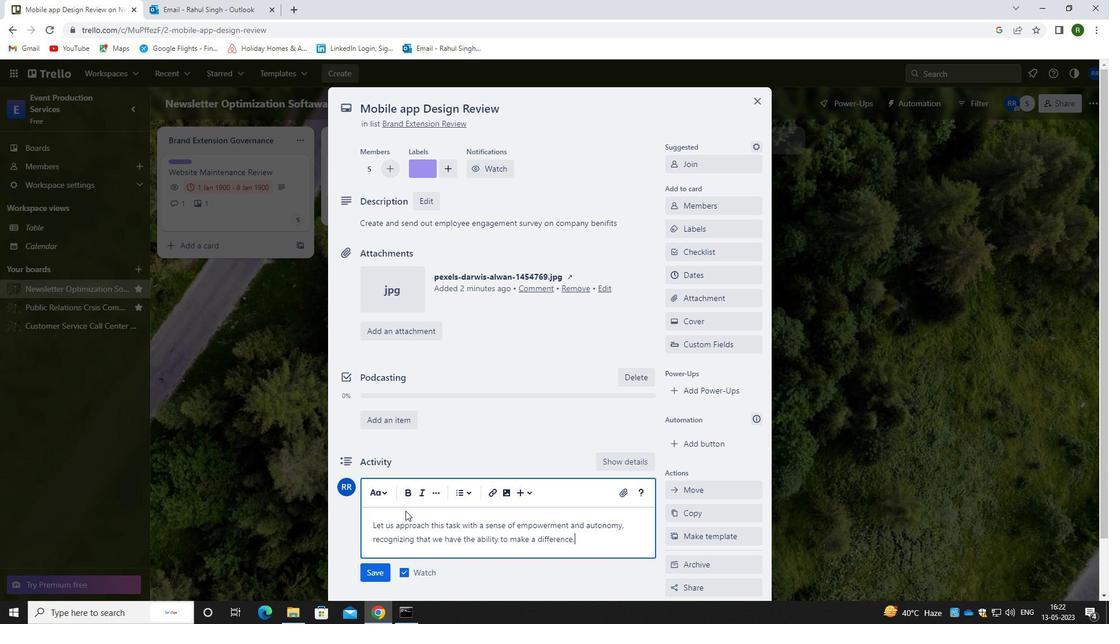 
Action: Mouse moved to (377, 569)
Screenshot: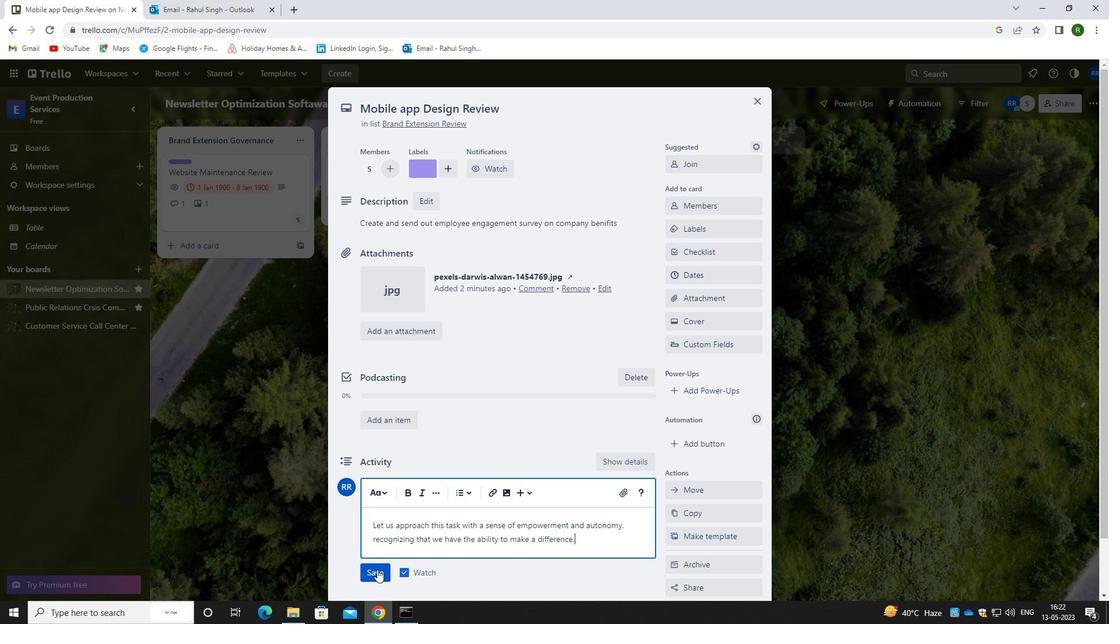 
Action: Mouse pressed left at (377, 569)
Screenshot: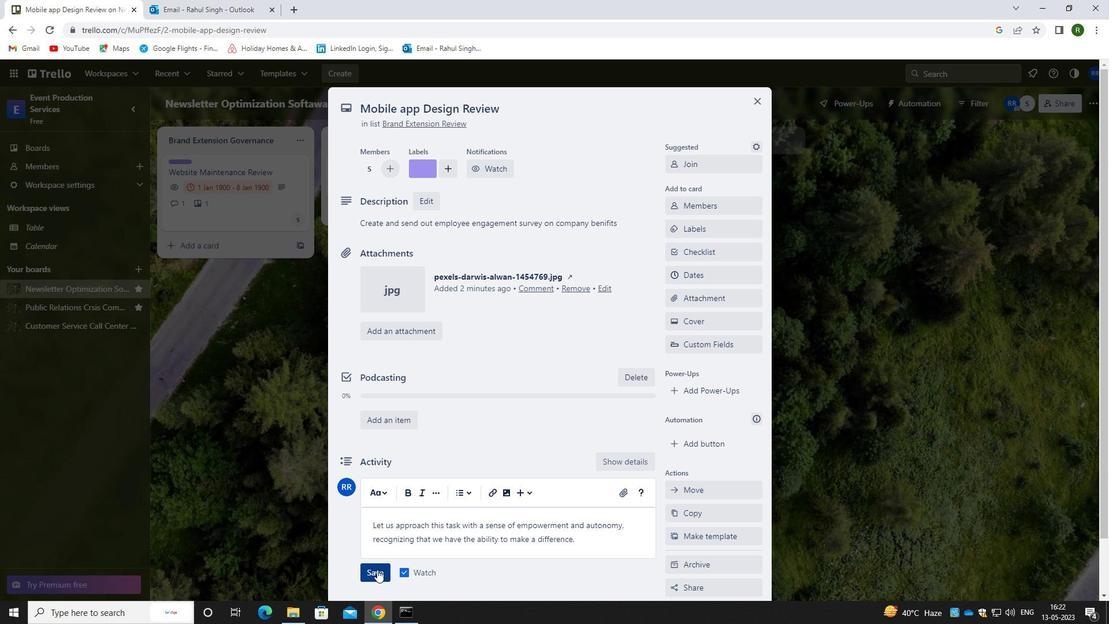 
Action: Mouse moved to (711, 278)
Screenshot: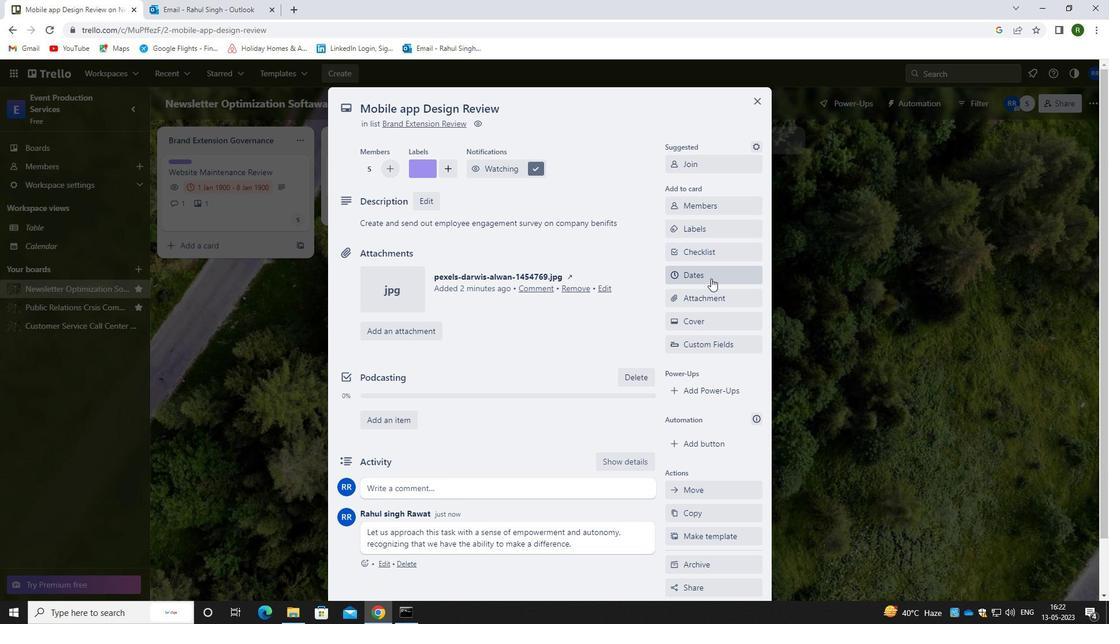 
Action: Mouse pressed left at (711, 278)
Screenshot: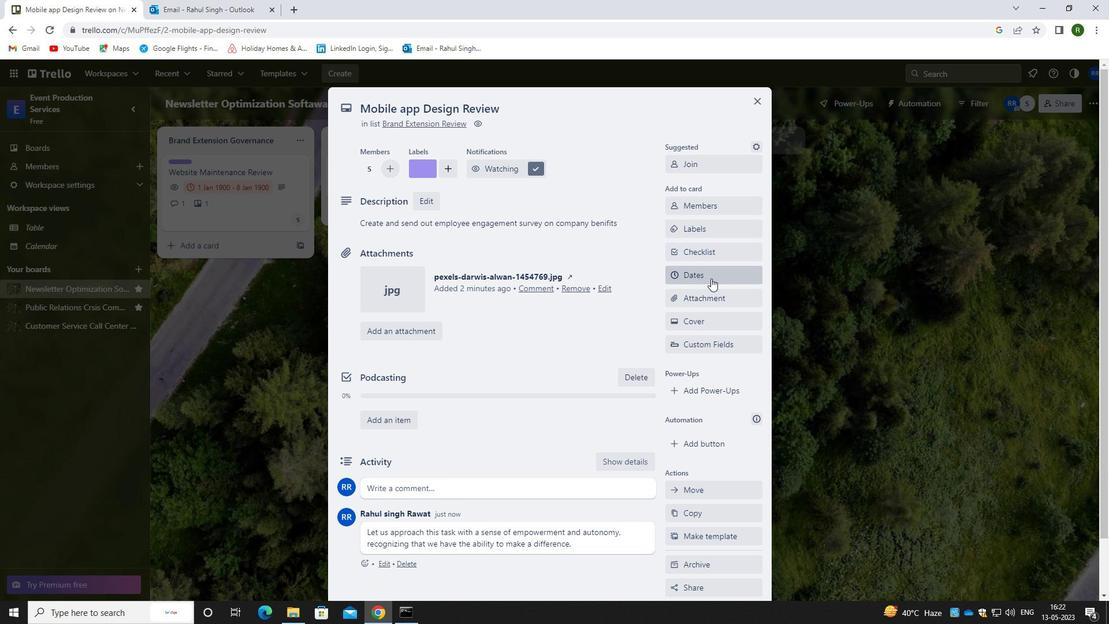 
Action: Mouse moved to (672, 312)
Screenshot: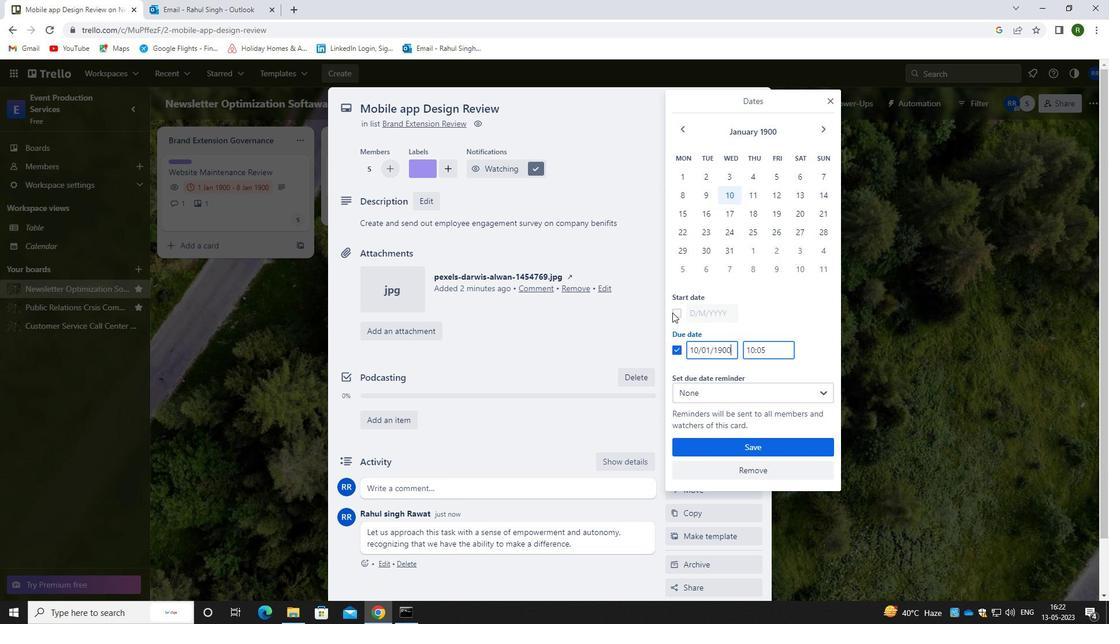 
Action: Mouse pressed left at (672, 312)
Screenshot: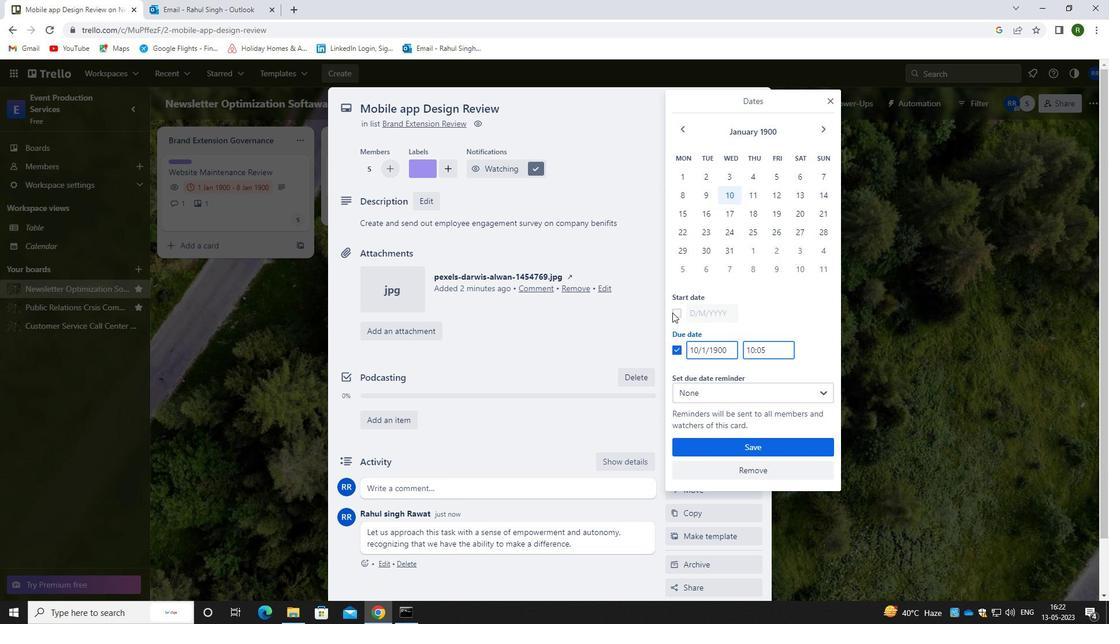 
Action: Mouse moved to (729, 313)
Screenshot: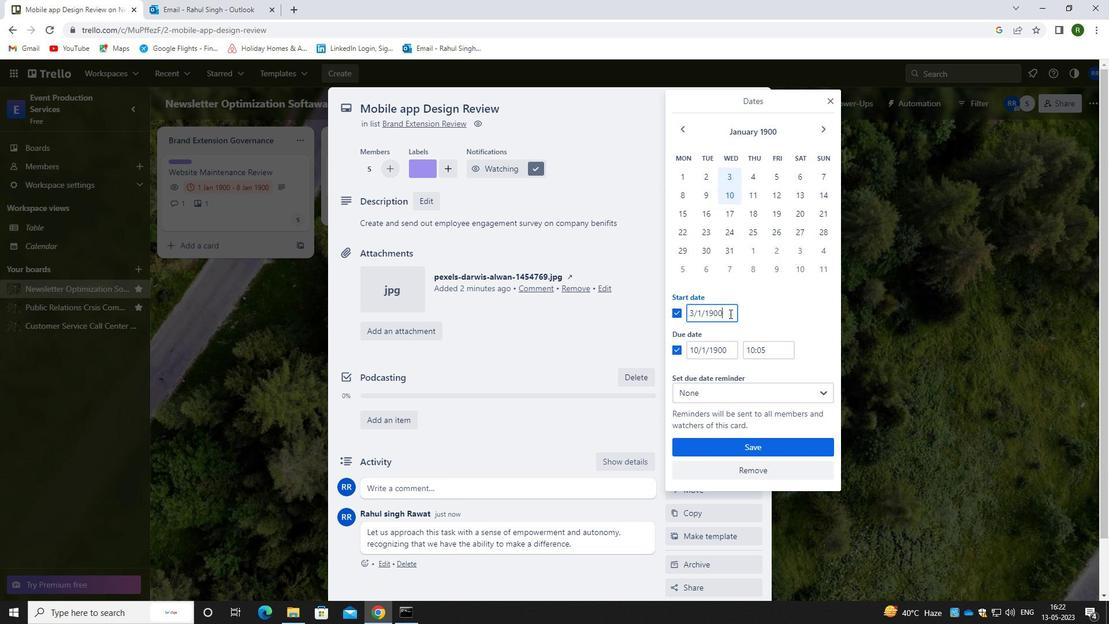 
Action: Mouse pressed left at (729, 313)
Screenshot: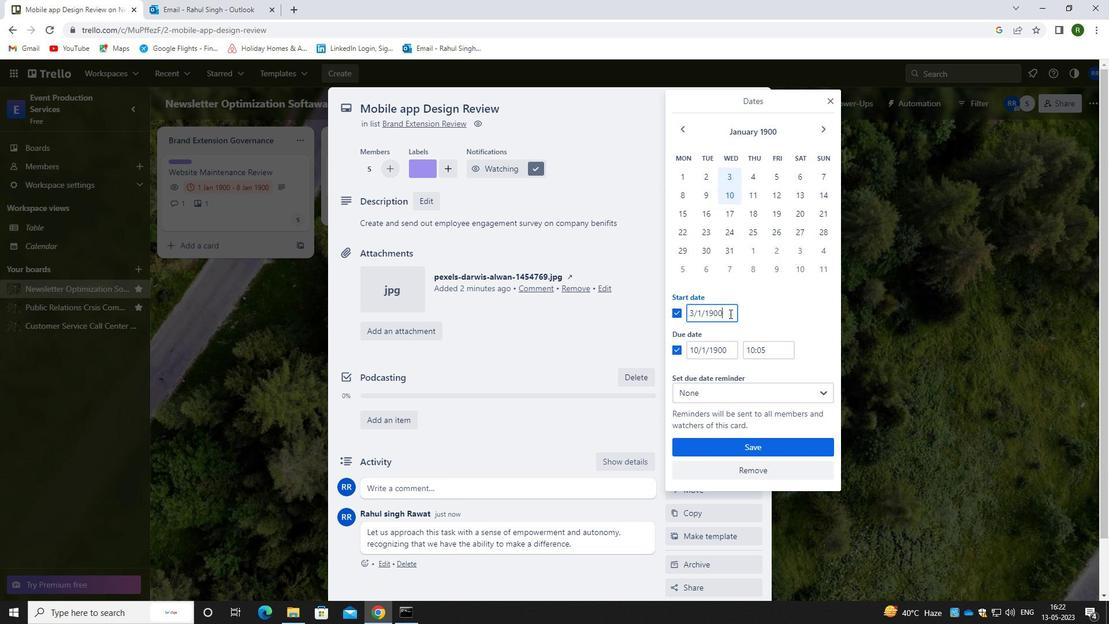 
Action: Mouse moved to (688, 315)
Screenshot: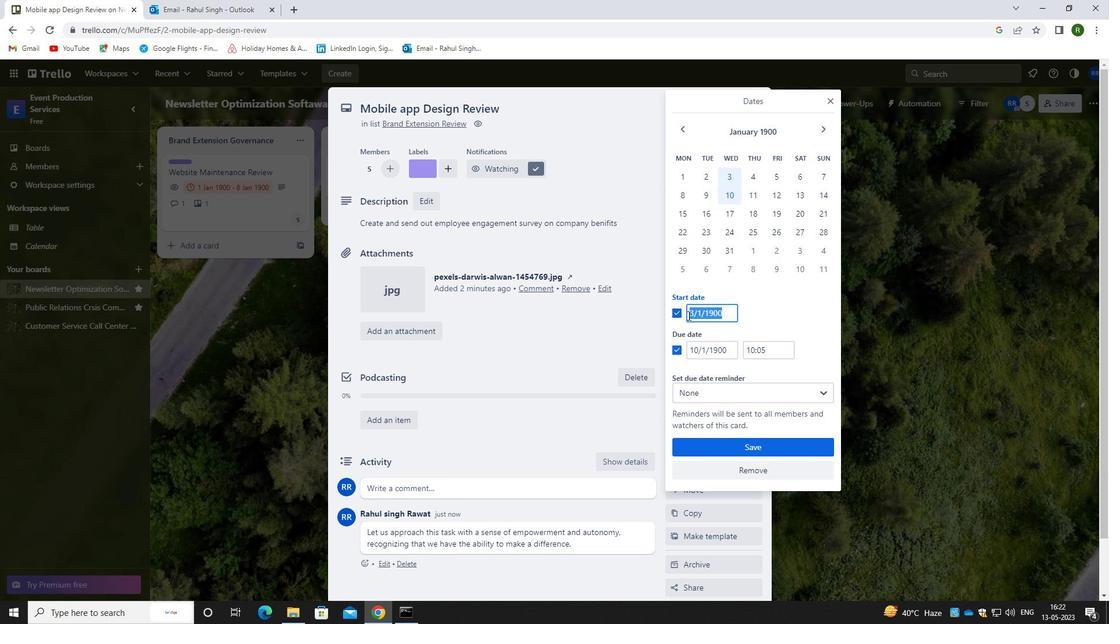 
Action: Key pressed <Key.backspace>04/01/1900
Screenshot: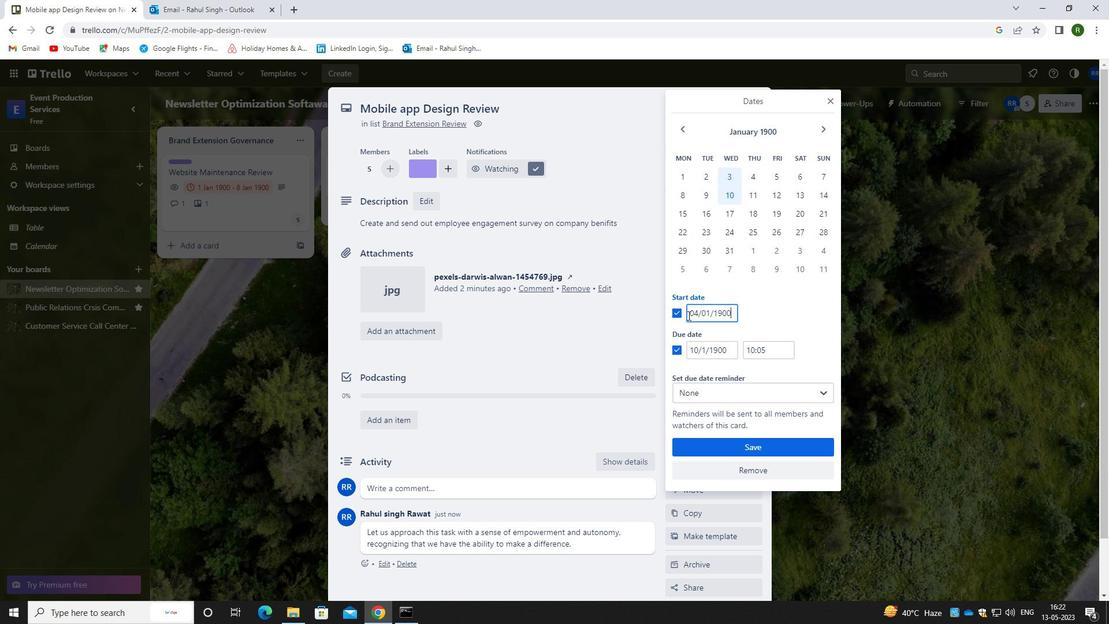 
Action: Mouse moved to (733, 348)
Screenshot: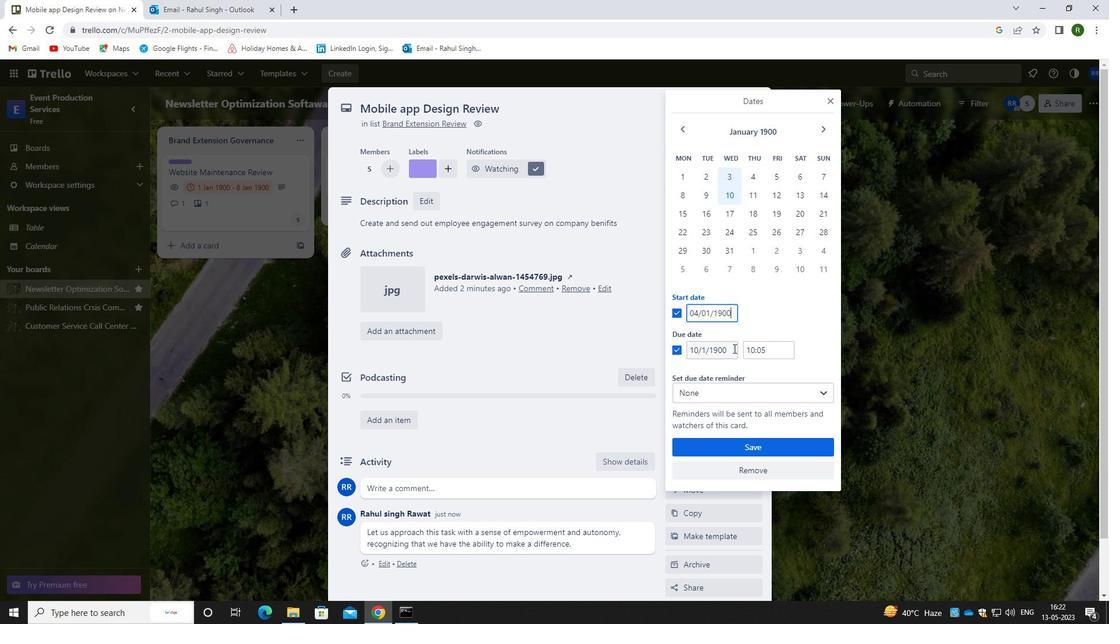 
Action: Mouse pressed left at (733, 348)
Screenshot: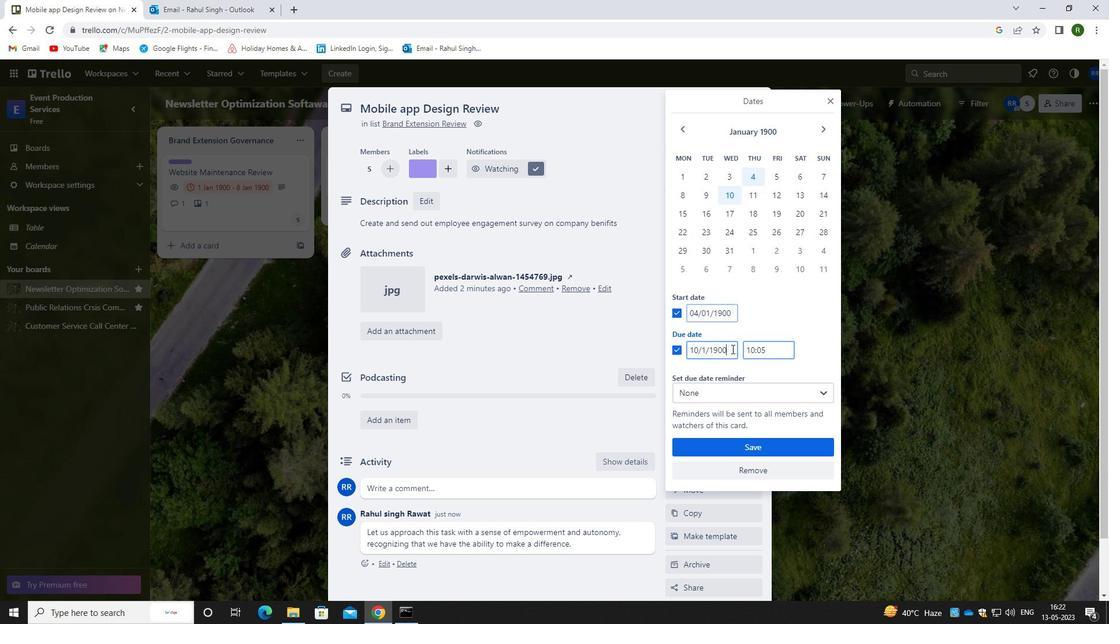 
Action: Mouse moved to (688, 365)
Screenshot: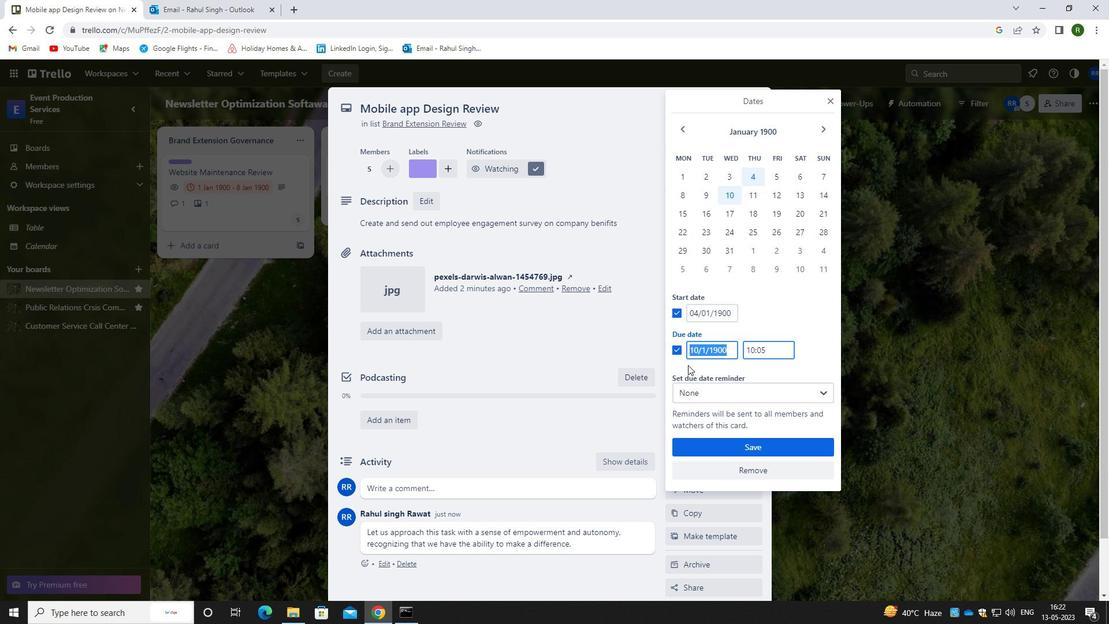 
Action: Key pressed 11/01/1900
Screenshot: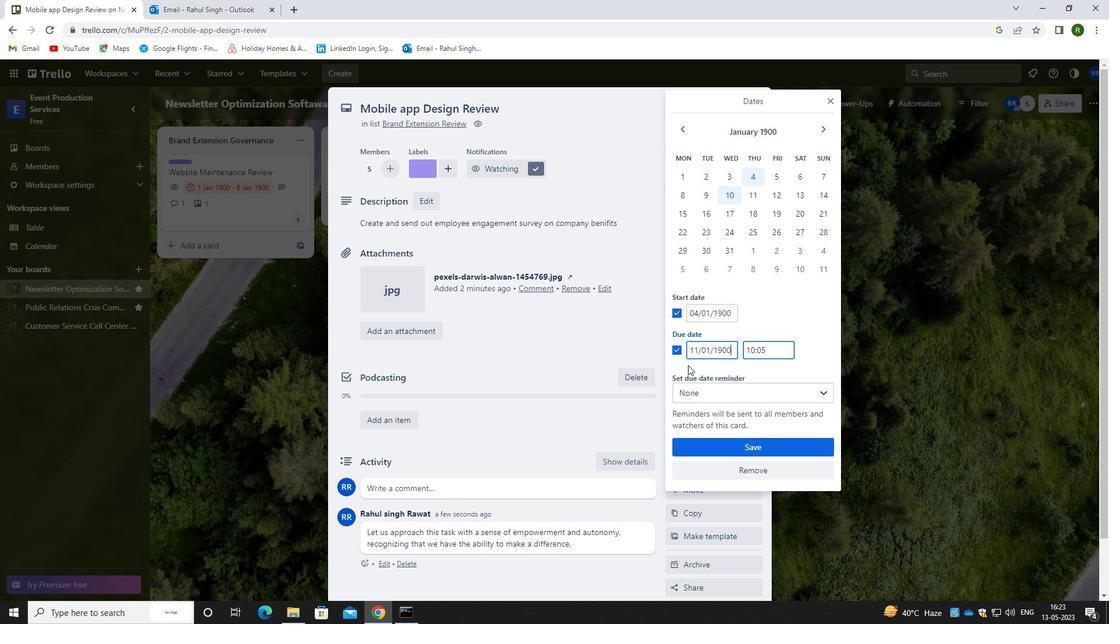 
Action: Mouse moved to (777, 453)
Screenshot: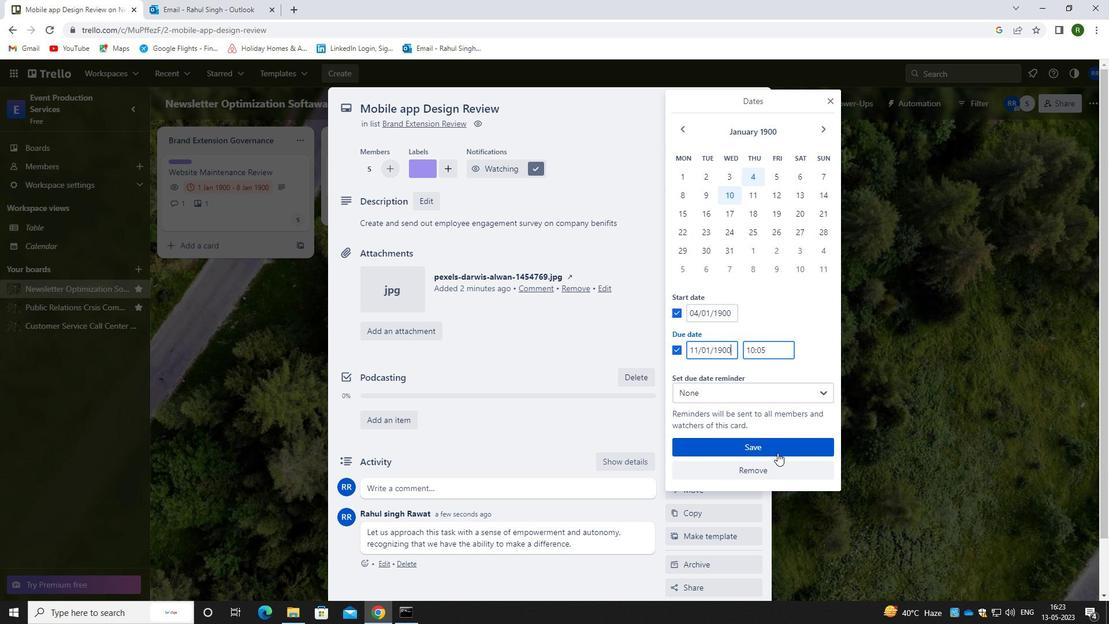 
Action: Mouse pressed left at (777, 453)
Screenshot: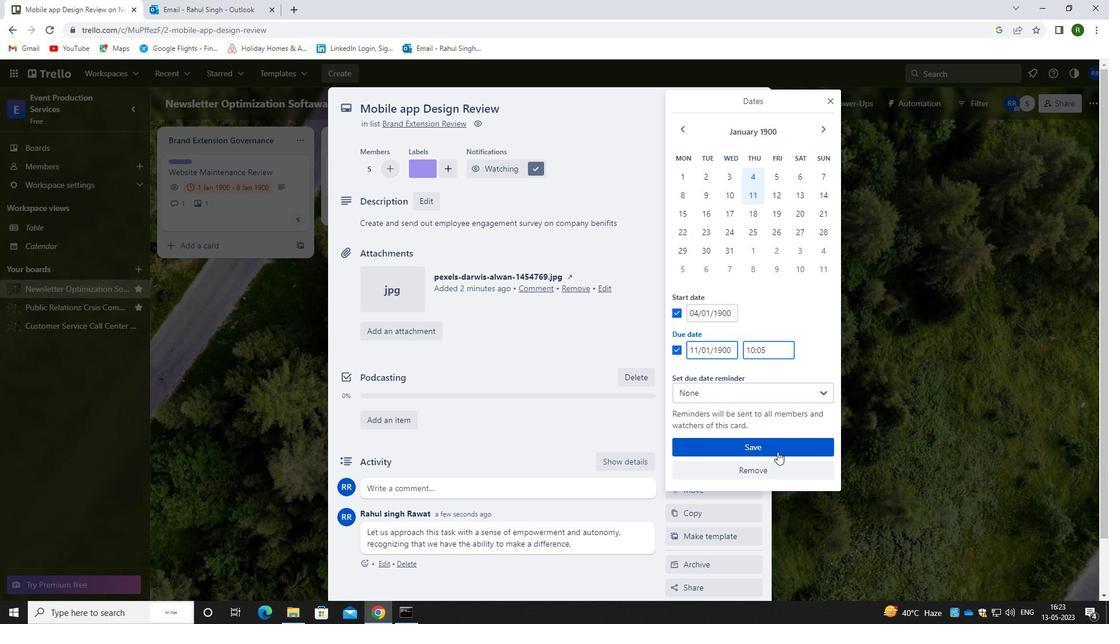 
Action: Mouse moved to (809, 403)
Screenshot: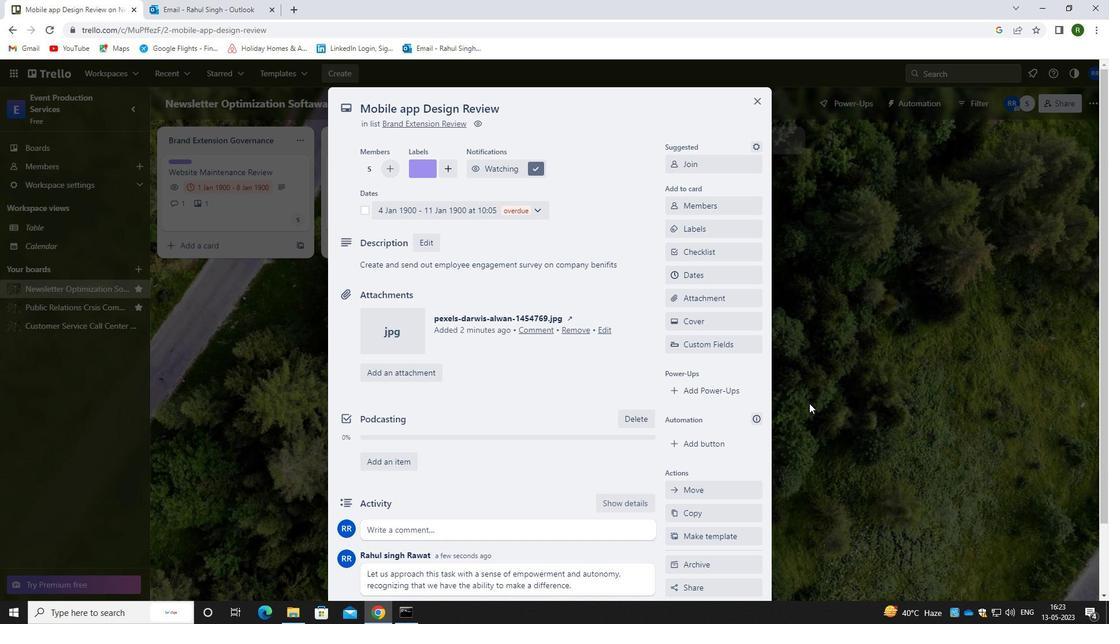 
